 Task: Open Card Card0000000070 in Board Board0000000018 in Workspace WS0000000006 in Trello. Add Member carxxstreet791@gmail.com to Card Card0000000070 in Board Board0000000018 in Workspace WS0000000006 in Trello. Add Blue Label titled Label0000000070 to Card Card0000000070 in Board Board0000000018 in Workspace WS0000000006 in Trello. Add Checklist CL0000000070 to Card Card0000000070 in Board Board0000000018 in Workspace WS0000000006 in Trello. Add Dates with Start Date as Sep 01 2023 and Due Date as Sep 30 2023 to Card Card0000000070 in Board Board0000000018 in Workspace WS0000000006 in Trello
Action: Mouse moved to (395, 446)
Screenshot: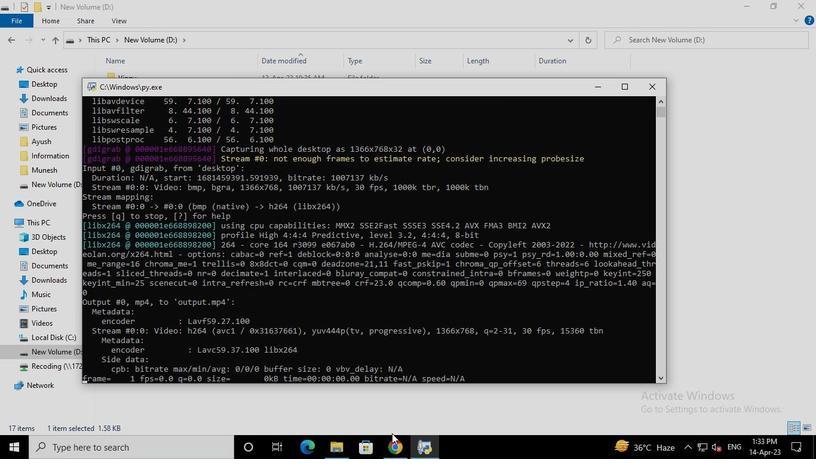 
Action: Mouse pressed left at (395, 446)
Screenshot: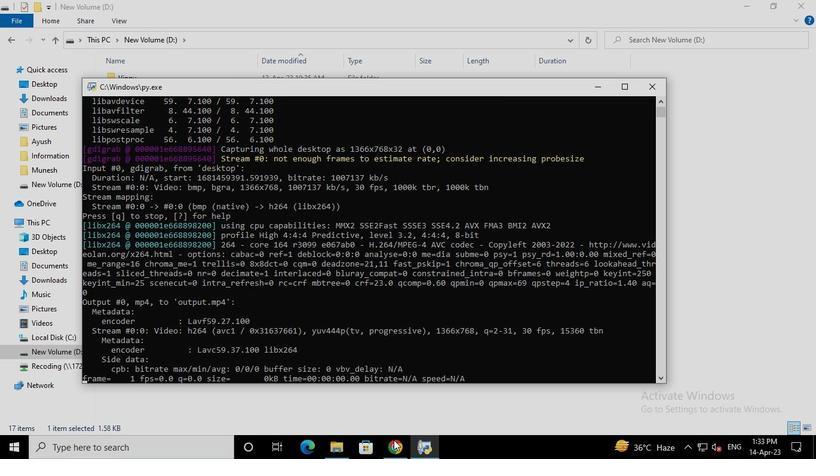 
Action: Mouse moved to (396, 321)
Screenshot: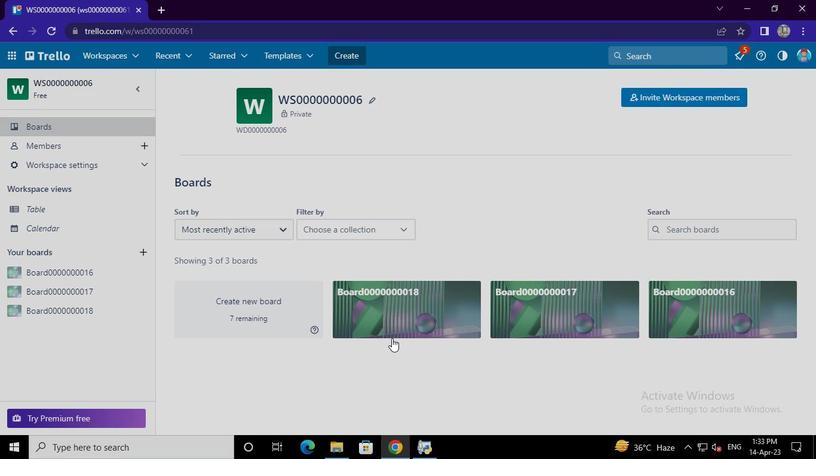 
Action: Mouse pressed left at (396, 321)
Screenshot: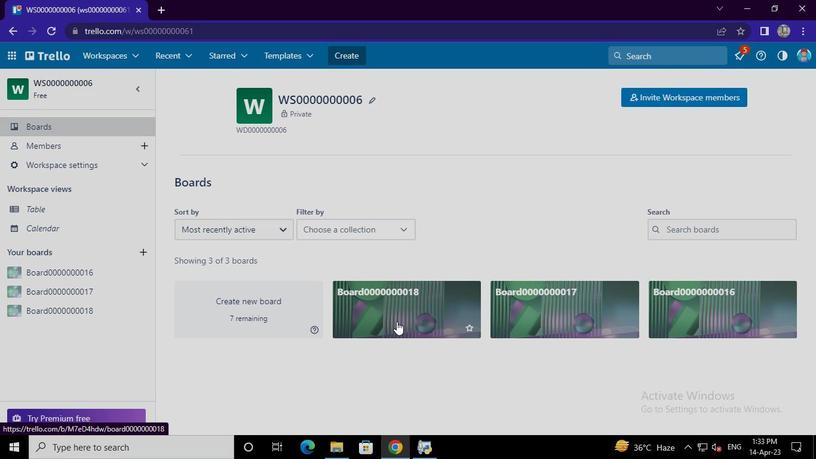 
Action: Mouse moved to (308, 266)
Screenshot: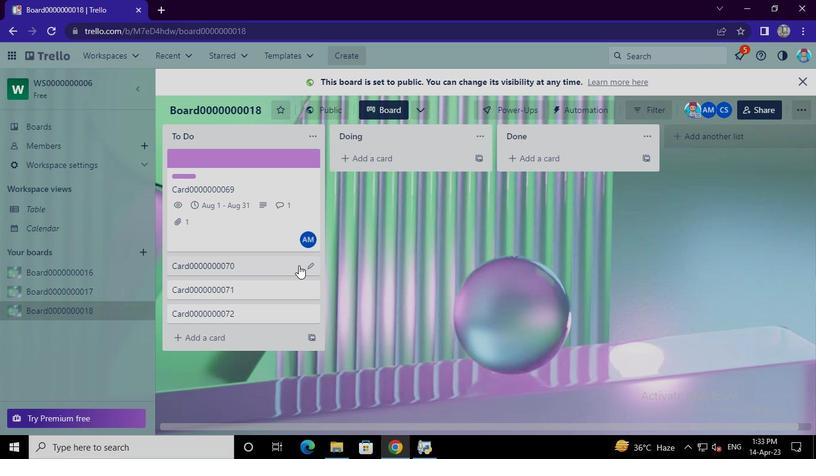 
Action: Mouse pressed left at (308, 266)
Screenshot: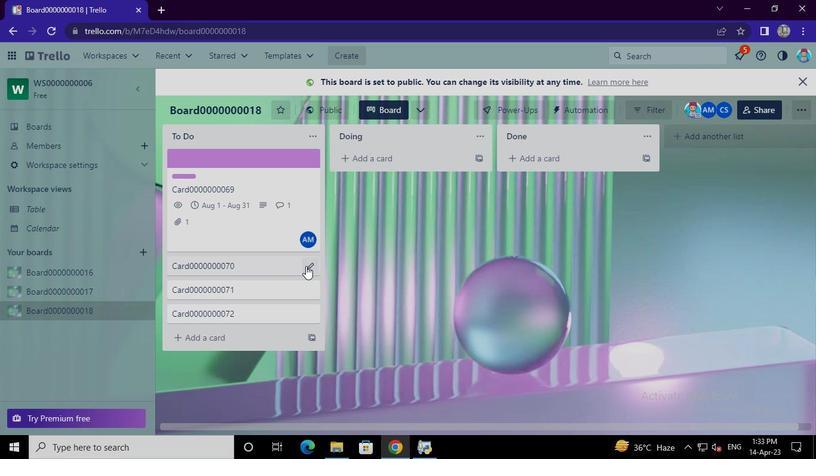 
Action: Mouse moved to (339, 265)
Screenshot: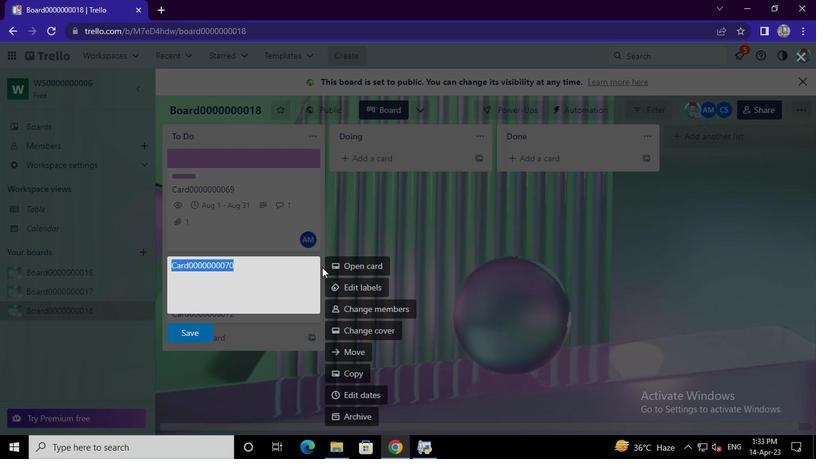 
Action: Mouse pressed left at (339, 265)
Screenshot: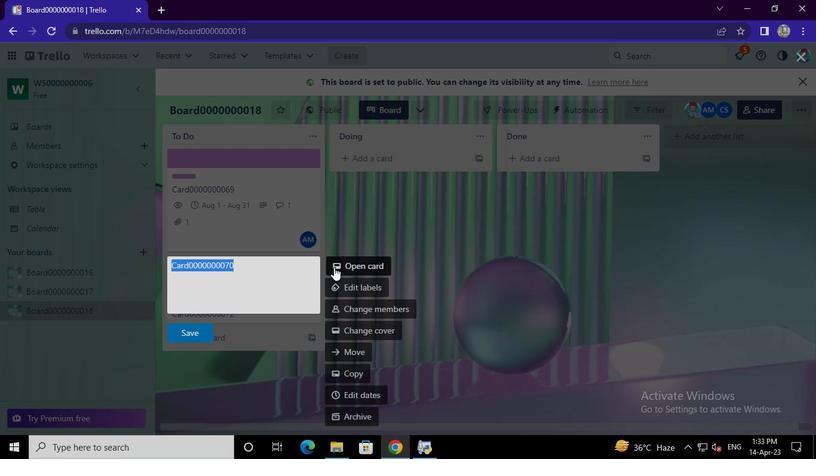 
Action: Mouse moved to (535, 200)
Screenshot: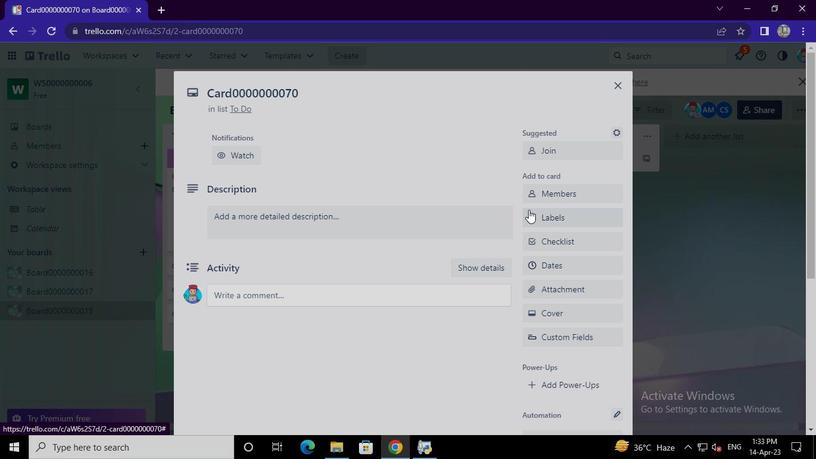 
Action: Mouse pressed left at (535, 200)
Screenshot: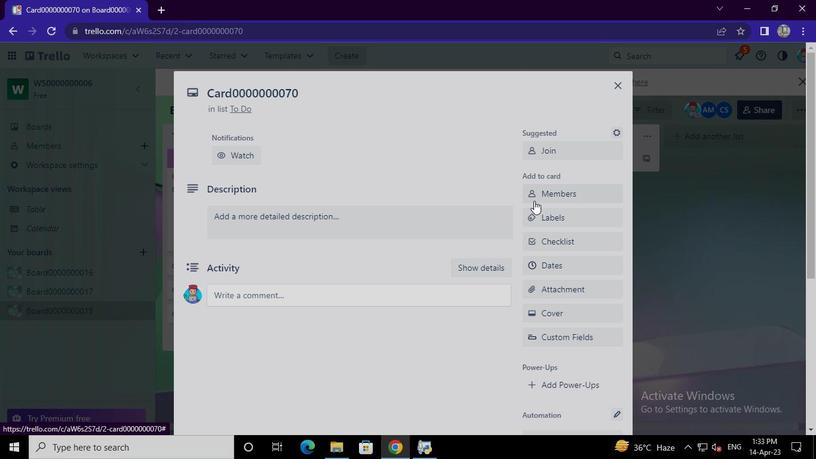 
Action: Mouse moved to (553, 249)
Screenshot: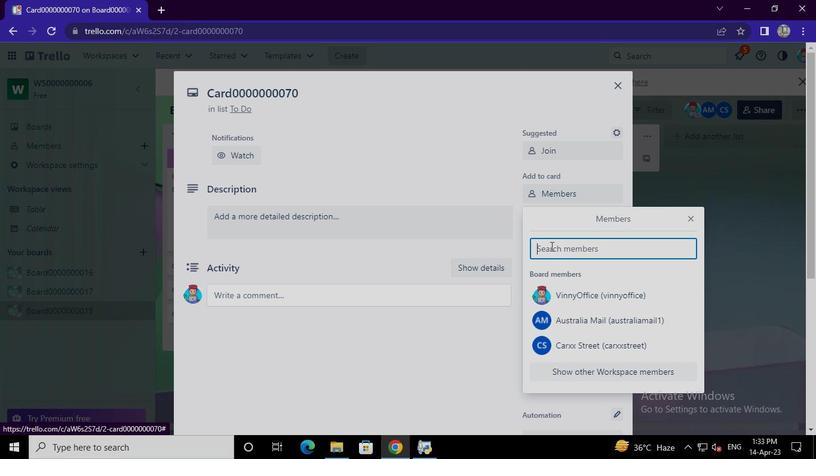 
Action: Mouse pressed left at (553, 249)
Screenshot: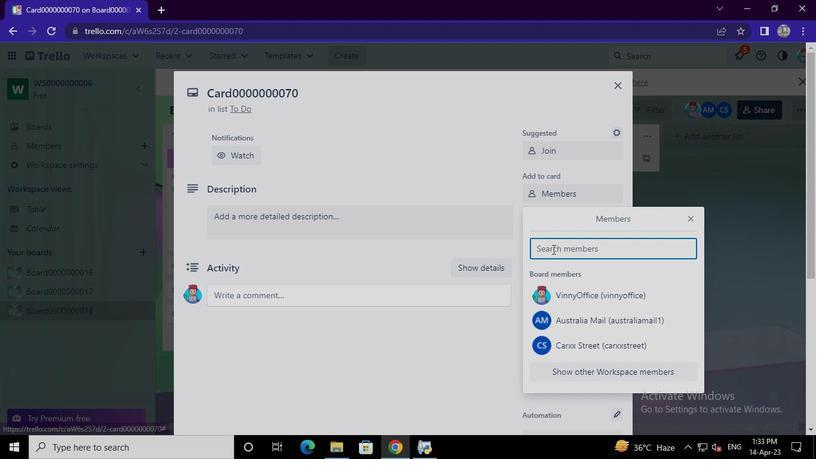 
Action: Keyboard Key.shift
Screenshot: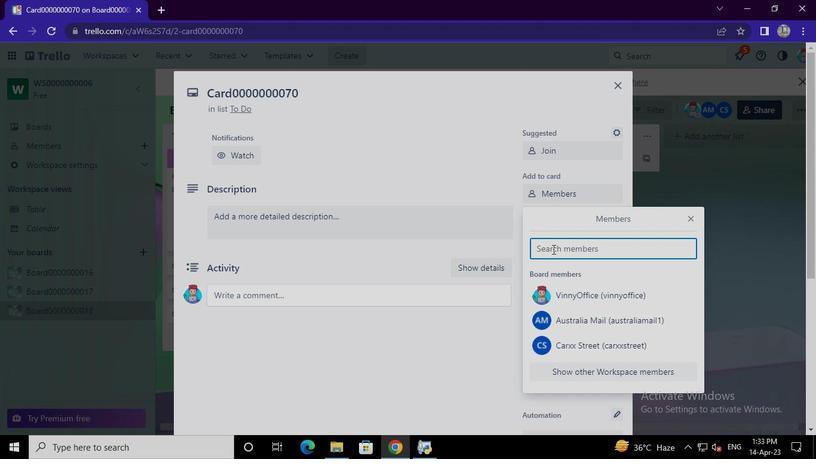 
Action: Keyboard Key.shift
Screenshot: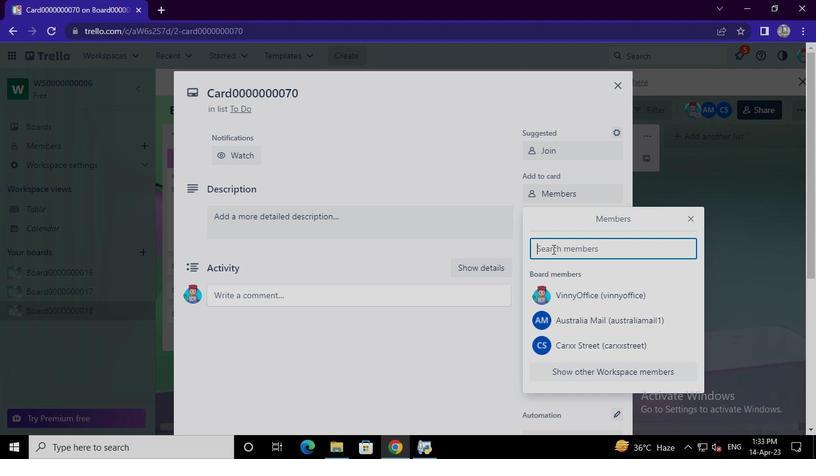 
Action: Keyboard Key.shift
Screenshot: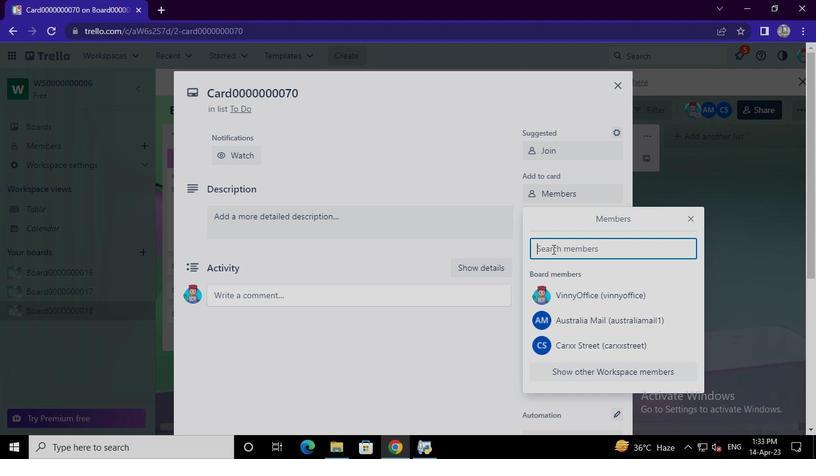 
Action: Keyboard c
Screenshot: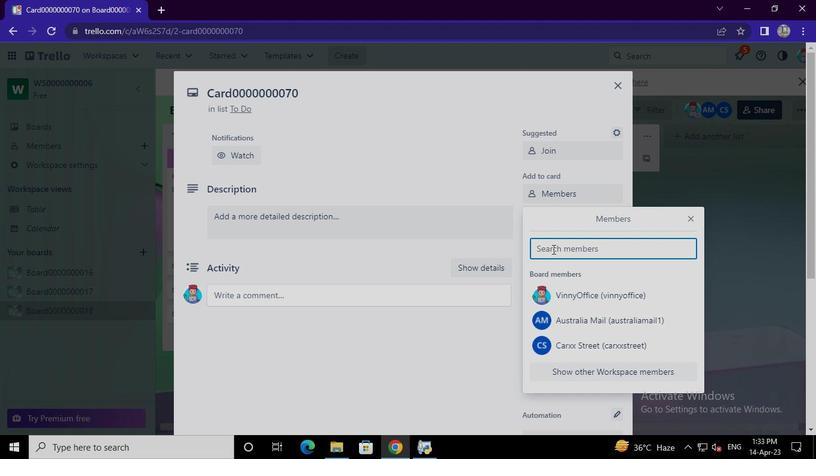 
Action: Keyboard a
Screenshot: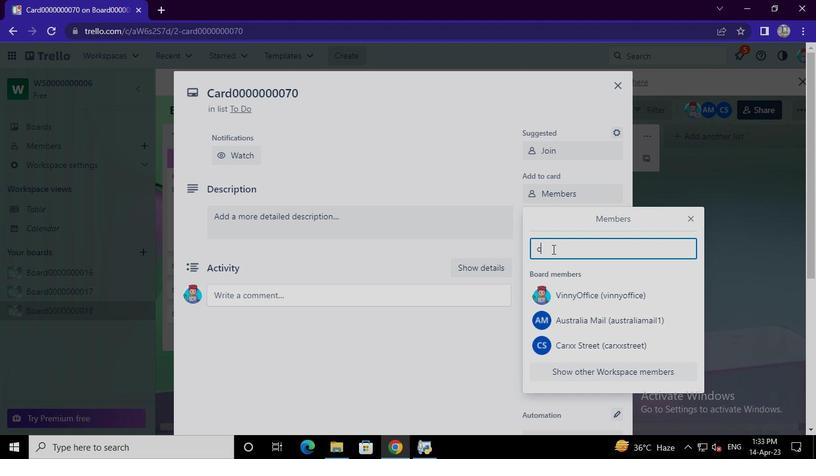 
Action: Keyboard r
Screenshot: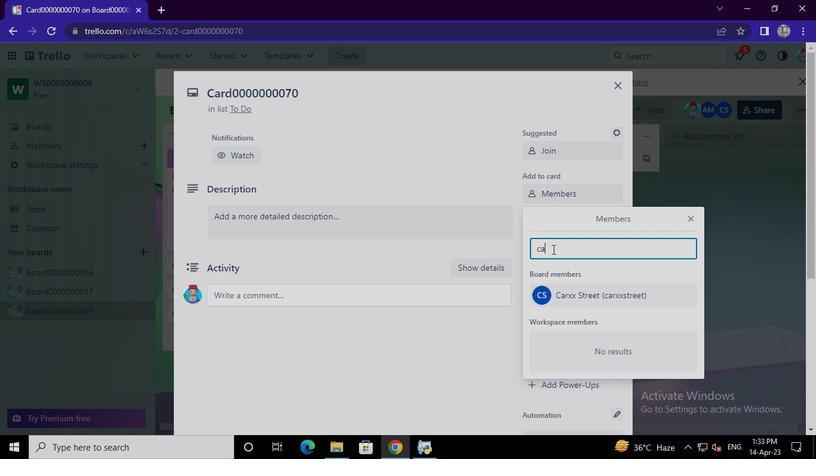 
Action: Keyboard x
Screenshot: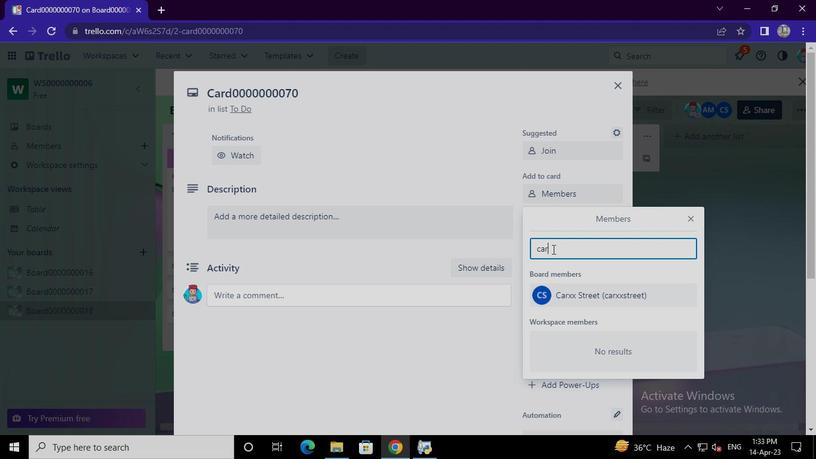 
Action: Keyboard x
Screenshot: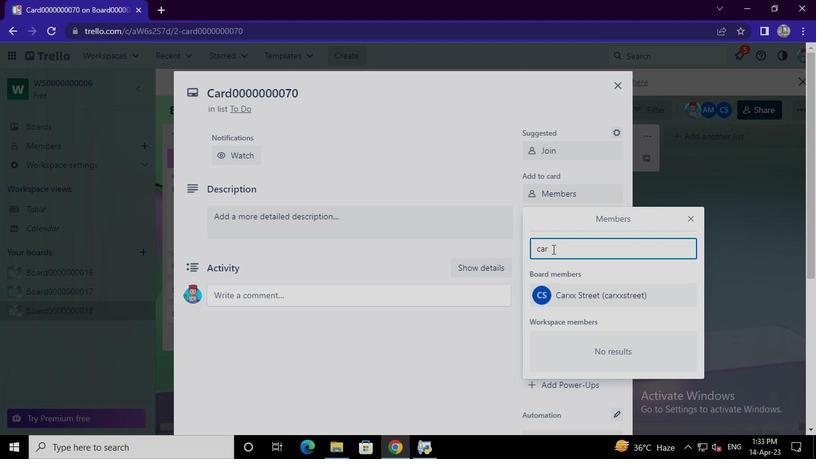 
Action: Keyboard s
Screenshot: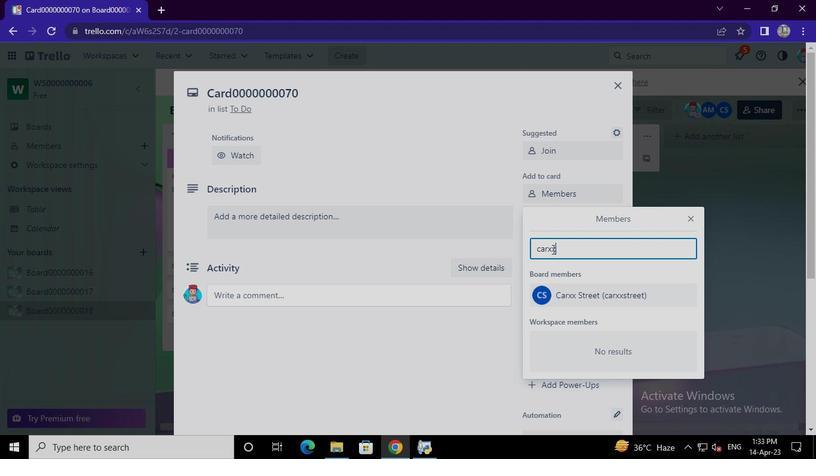 
Action: Keyboard t
Screenshot: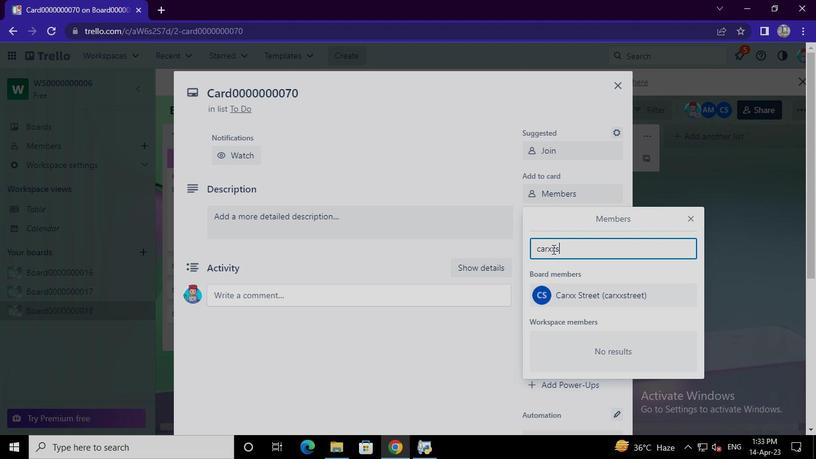 
Action: Keyboard r
Screenshot: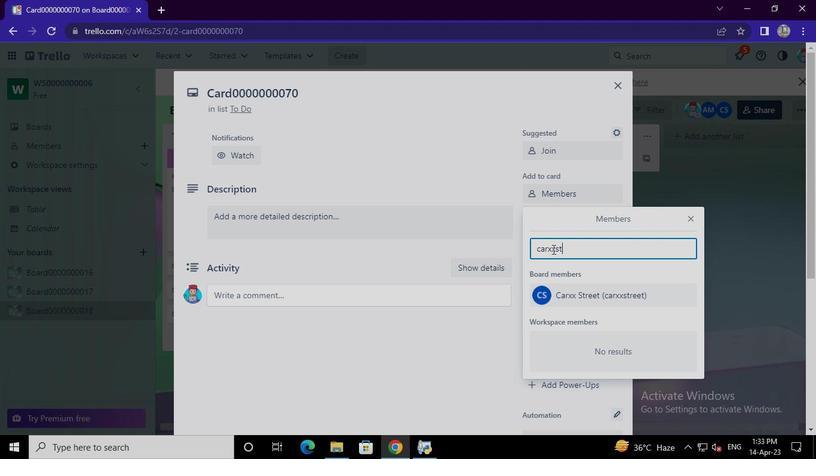 
Action: Keyboard e
Screenshot: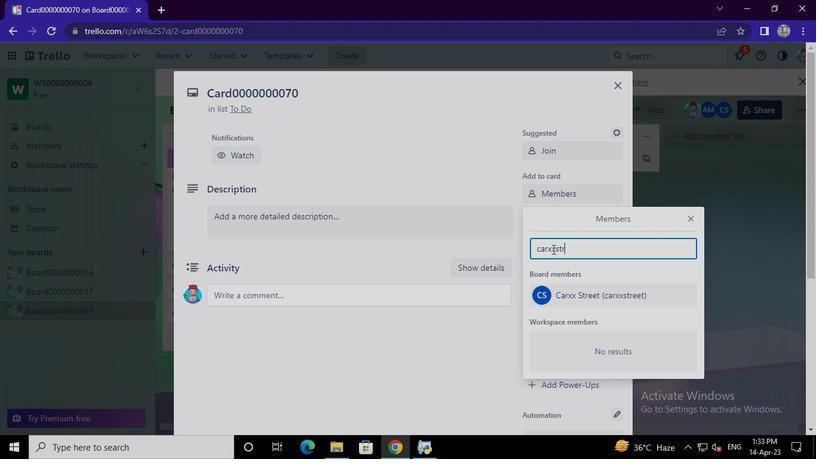 
Action: Keyboard e
Screenshot: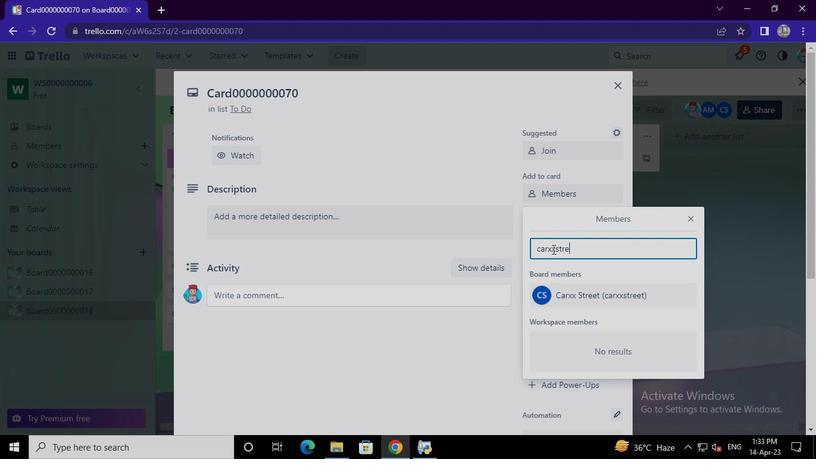 
Action: Keyboard t
Screenshot: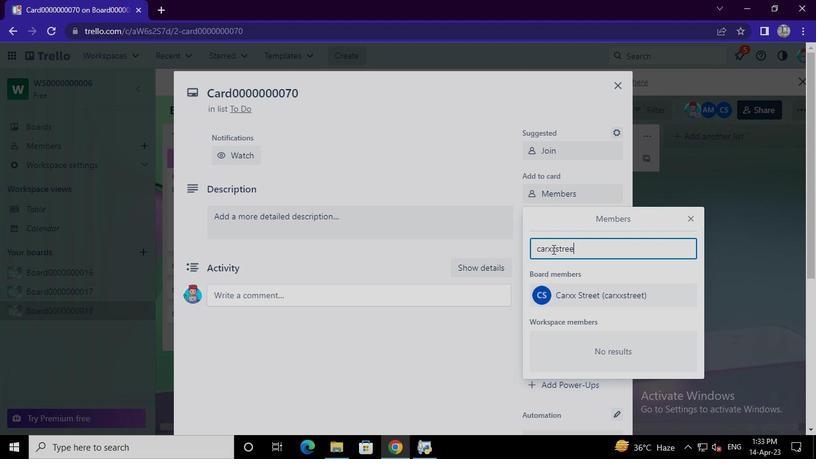 
Action: Keyboard <103>
Screenshot: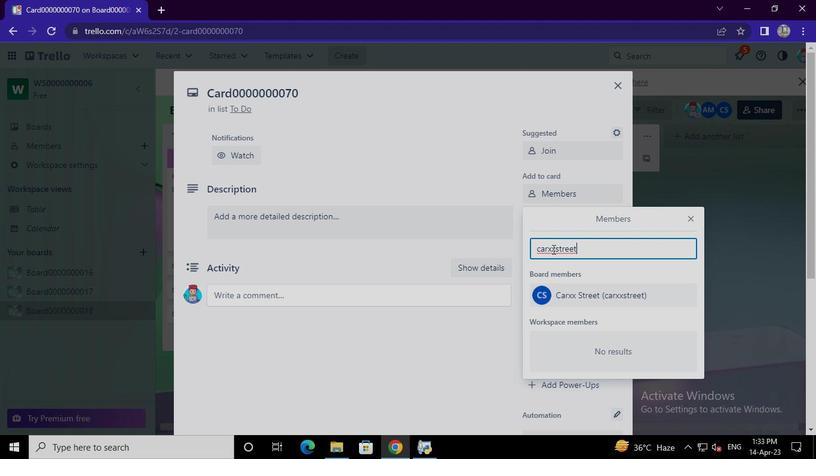 
Action: Keyboard <105>
Screenshot: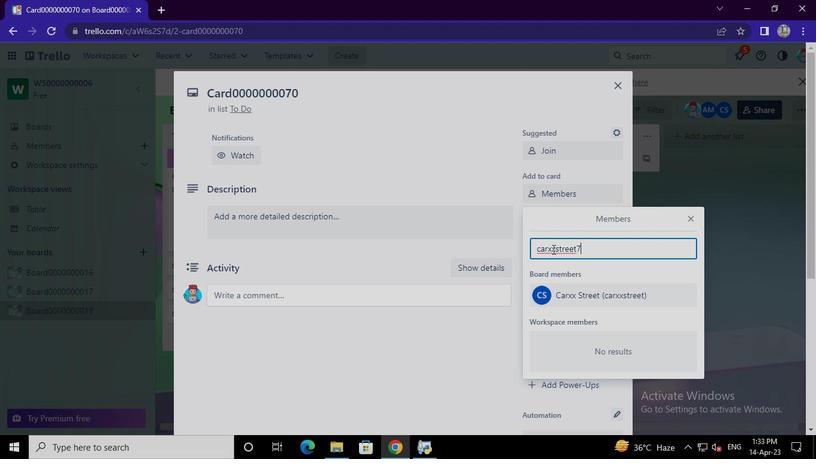 
Action: Keyboard <97>
Screenshot: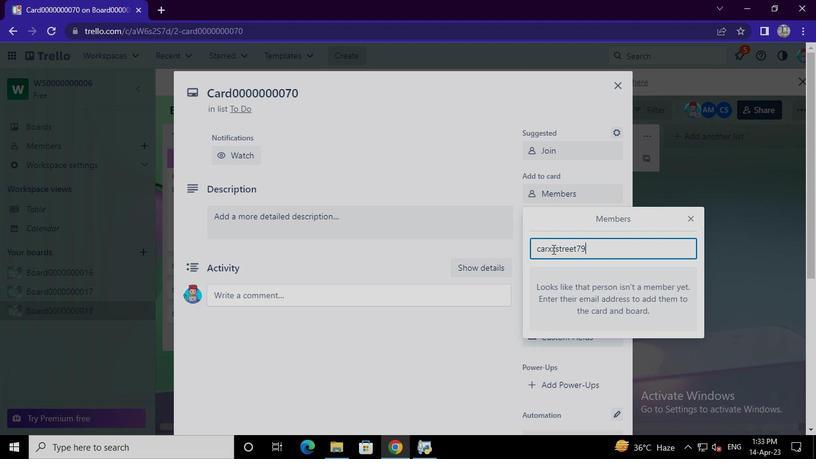 
Action: Keyboard Key.shift
Screenshot: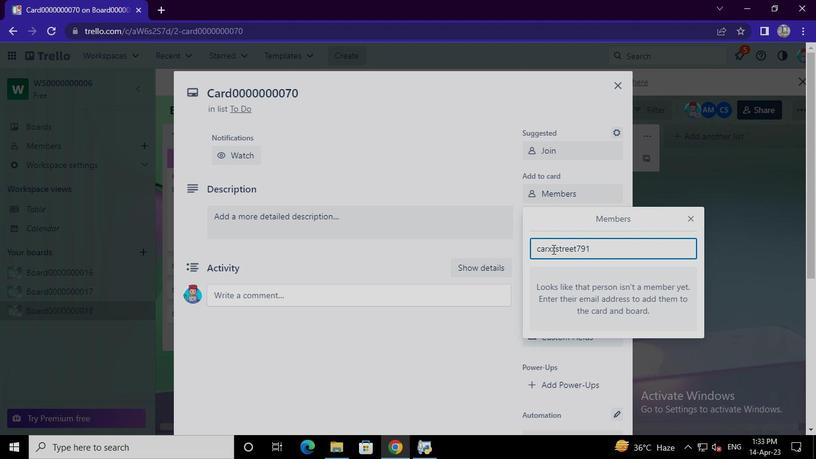
Action: Keyboard @
Screenshot: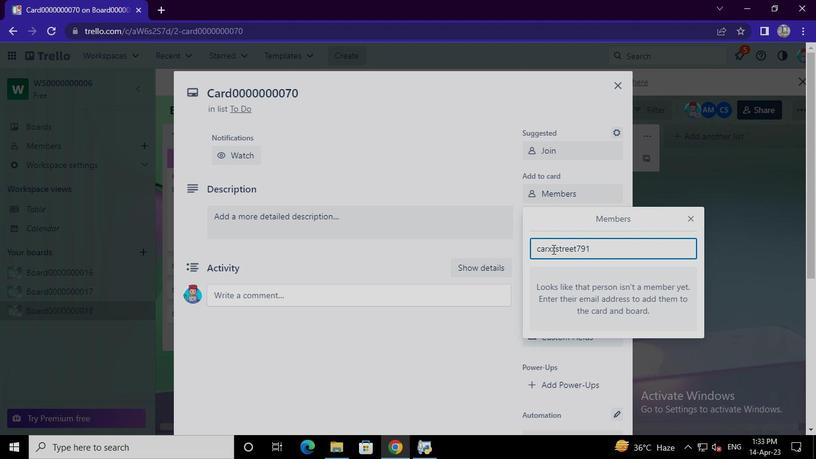 
Action: Keyboard g
Screenshot: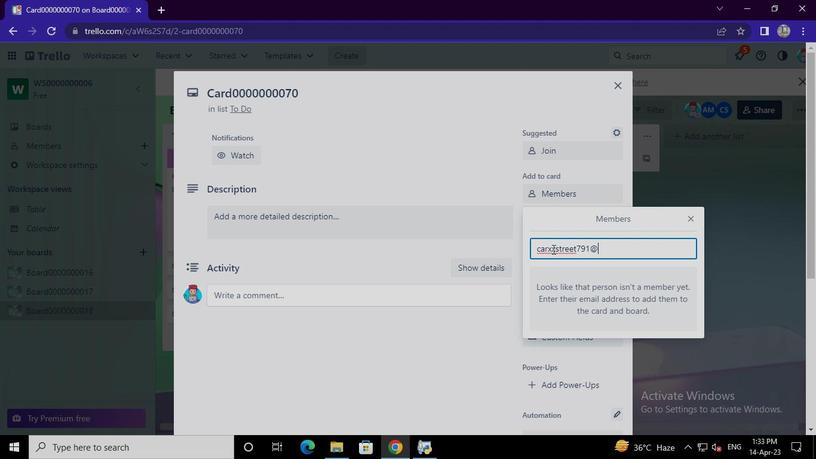 
Action: Keyboard m
Screenshot: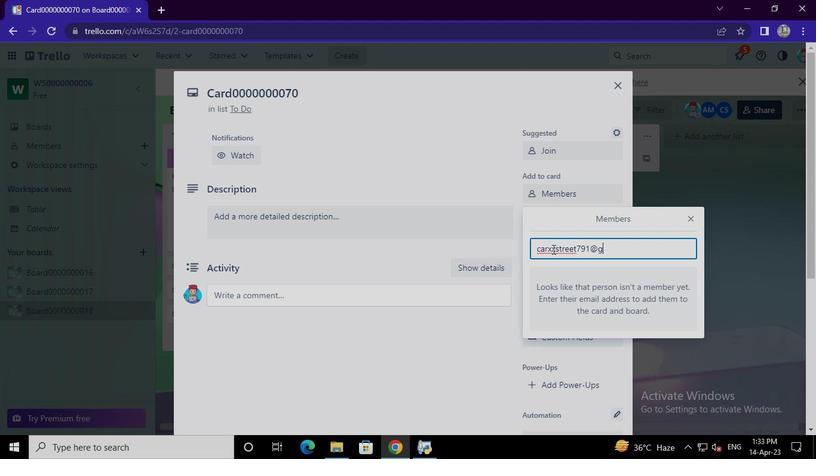 
Action: Keyboard a
Screenshot: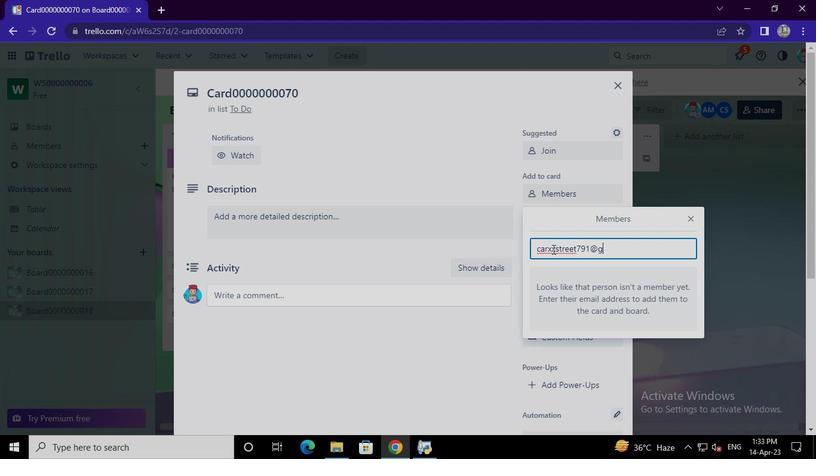 
Action: Keyboard i
Screenshot: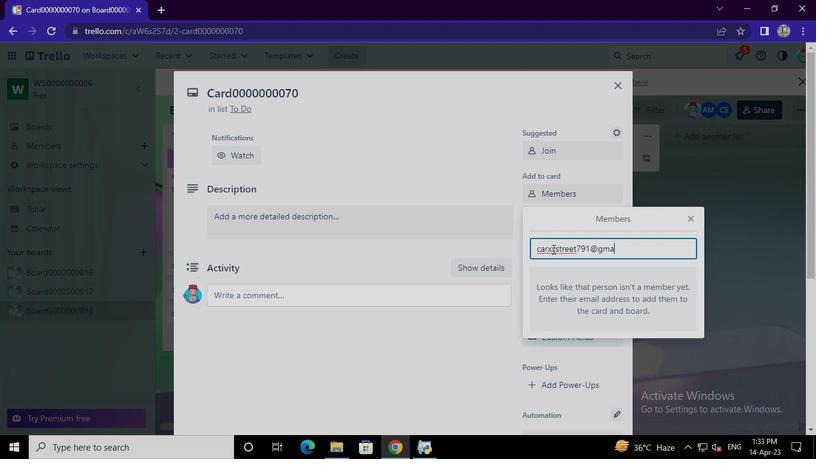 
Action: Keyboard l
Screenshot: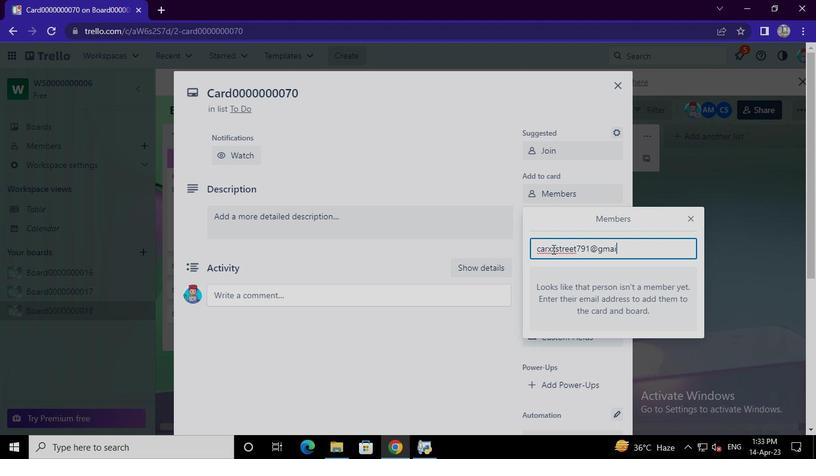 
Action: Keyboard .
Screenshot: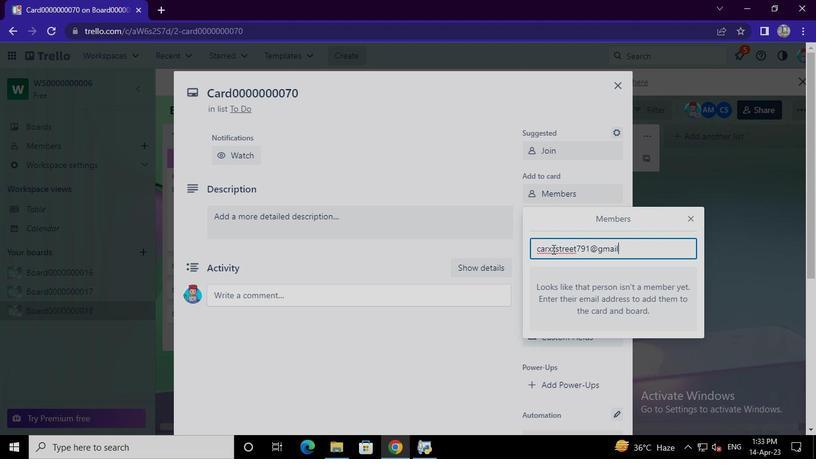 
Action: Keyboard c
Screenshot: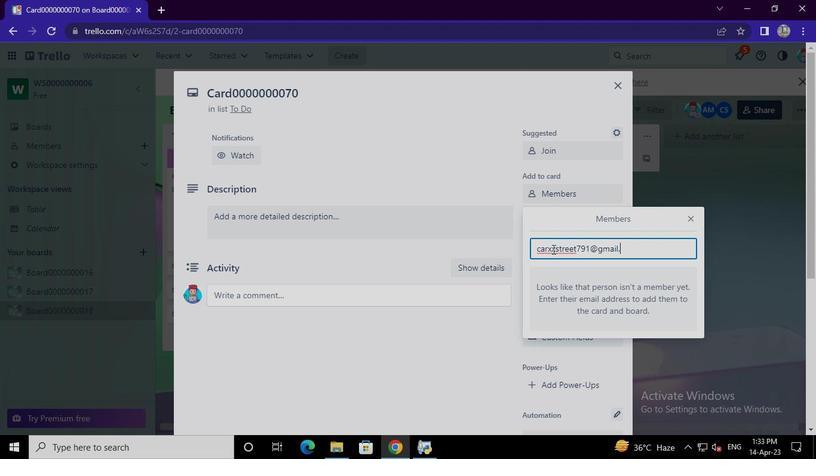 
Action: Keyboard o
Screenshot: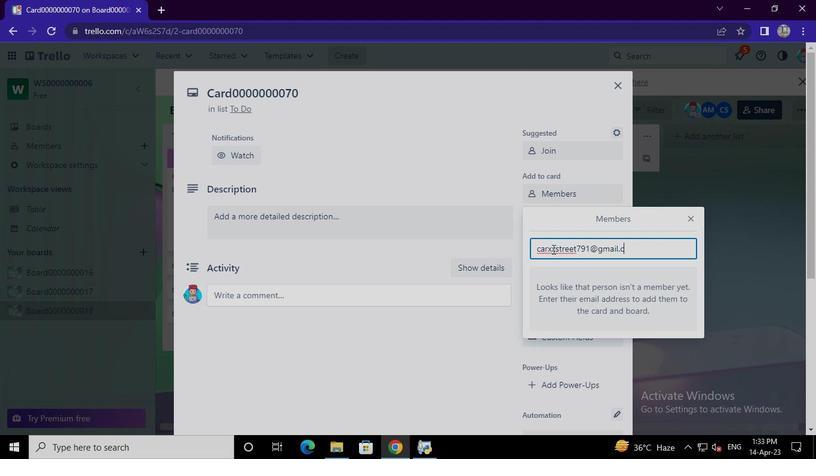 
Action: Keyboard m
Screenshot: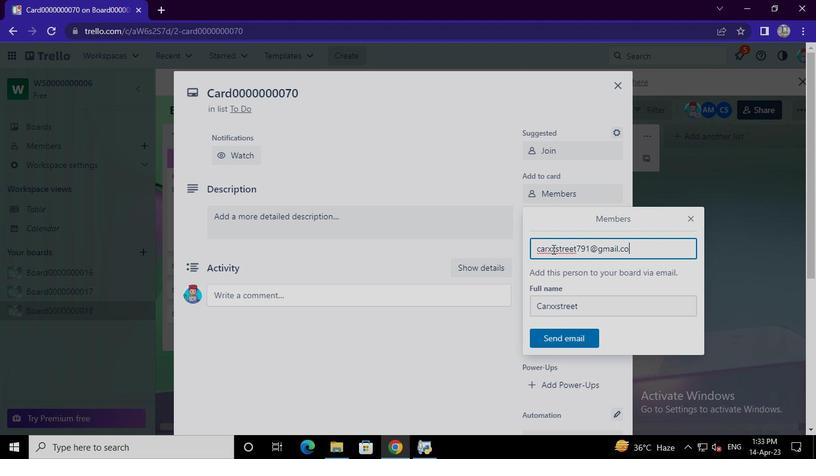 
Action: Mouse moved to (575, 331)
Screenshot: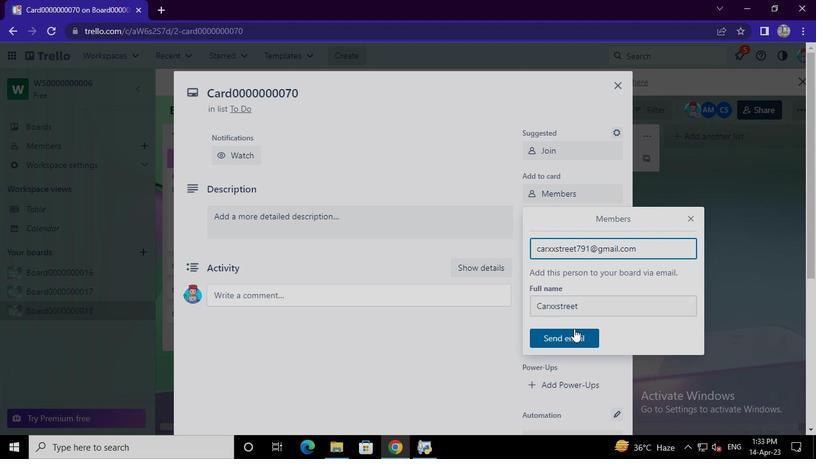 
Action: Mouse pressed left at (575, 331)
Screenshot: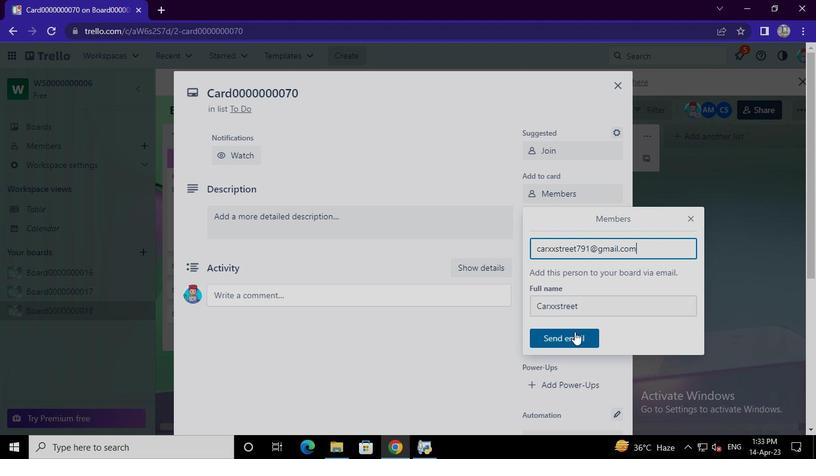 
Action: Mouse moved to (555, 218)
Screenshot: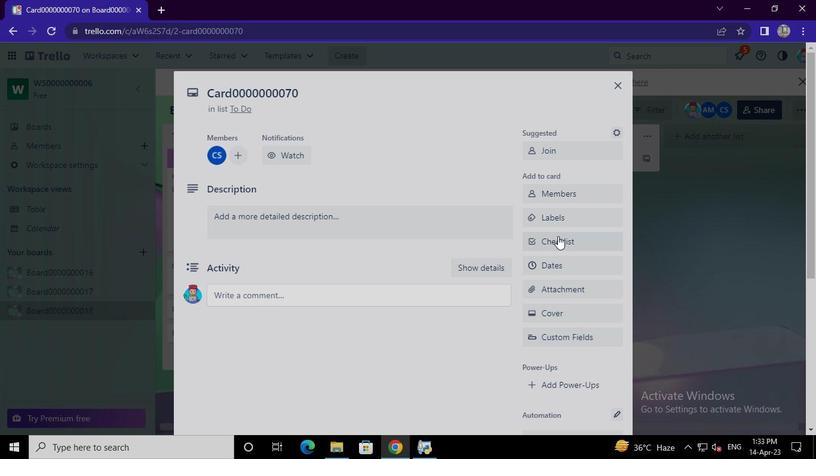 
Action: Mouse pressed left at (555, 218)
Screenshot: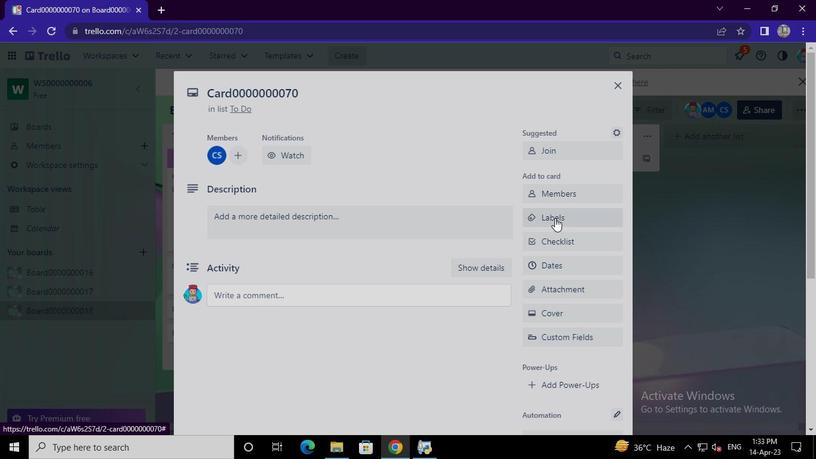
Action: Mouse moved to (567, 113)
Screenshot: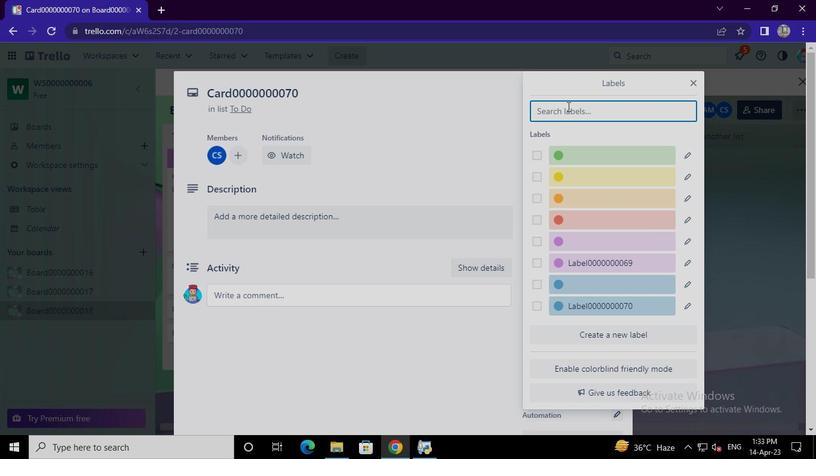 
Action: Mouse pressed left at (567, 113)
Screenshot: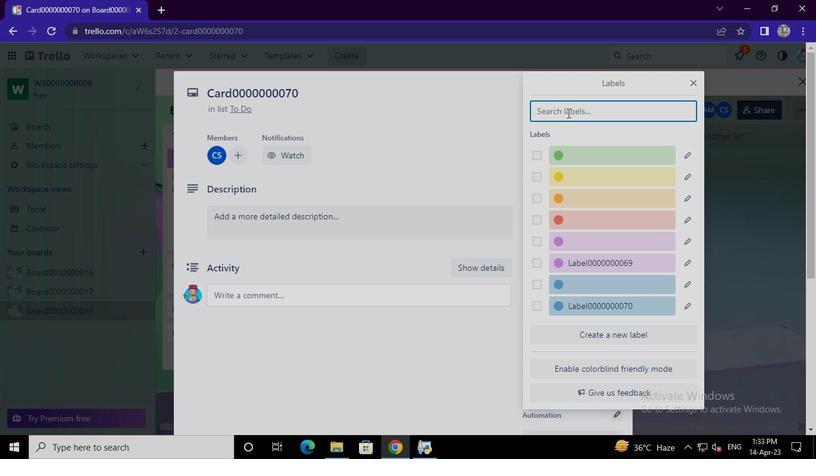 
Action: Mouse moved to (567, 113)
Screenshot: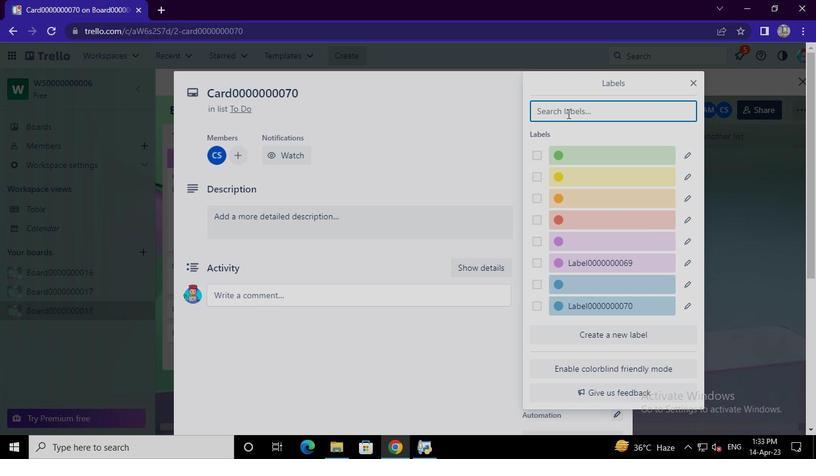 
Action: Keyboard Key.shift
Screenshot: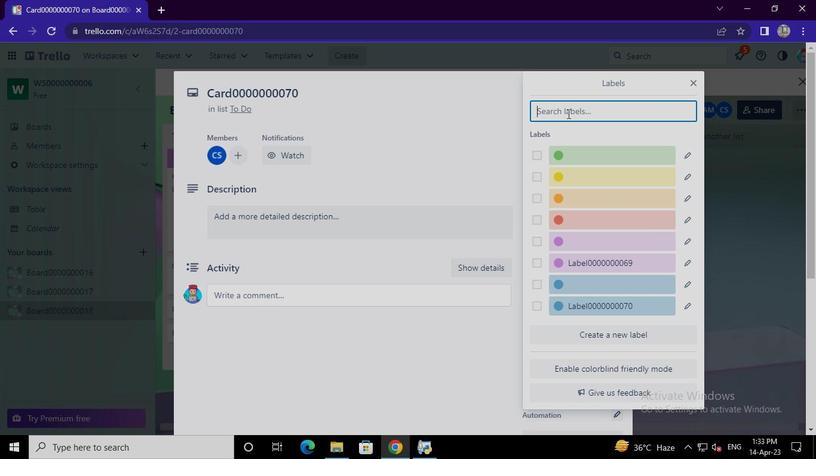 
Action: Keyboard L
Screenshot: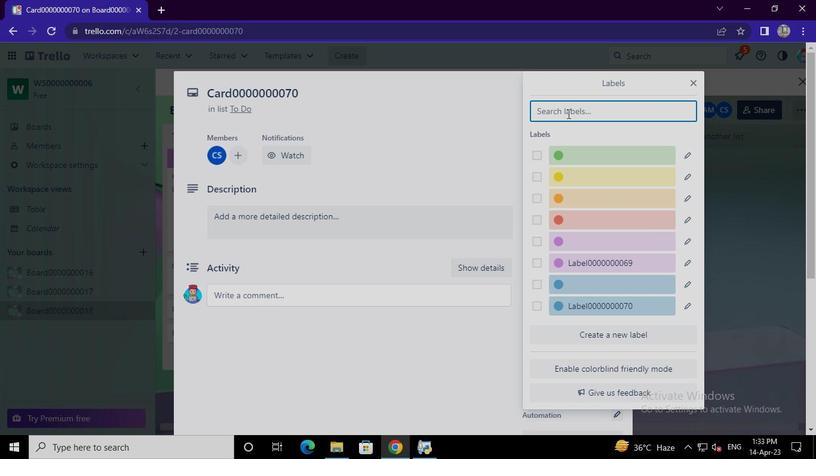 
Action: Keyboard a
Screenshot: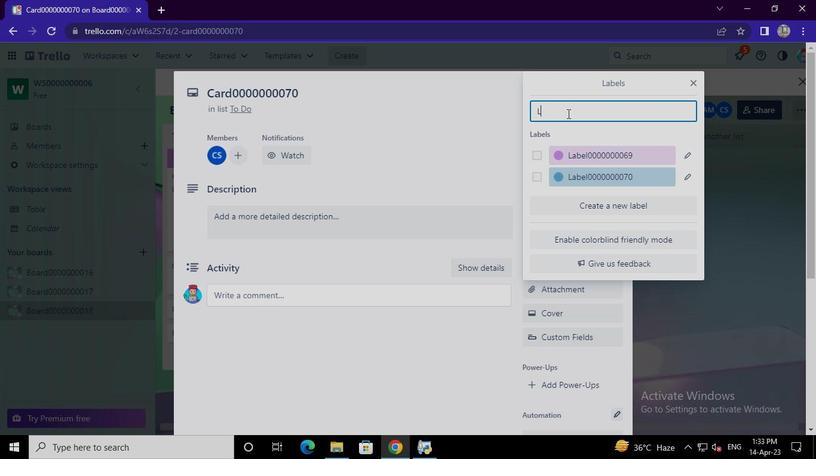 
Action: Keyboard b
Screenshot: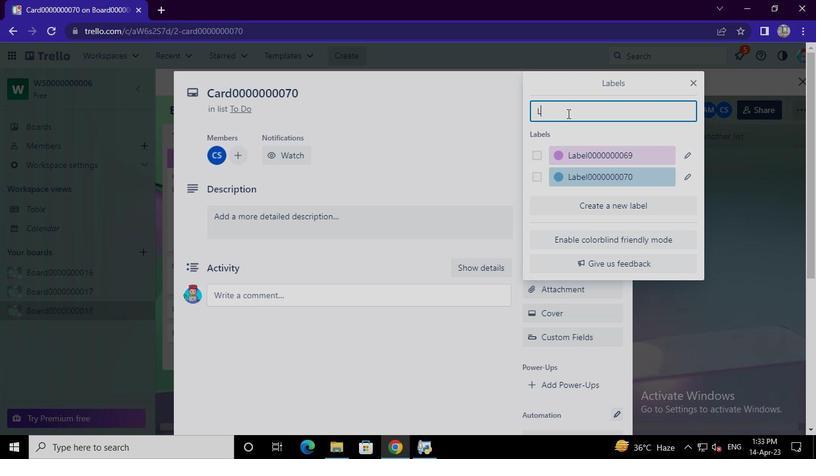 
Action: Keyboard e
Screenshot: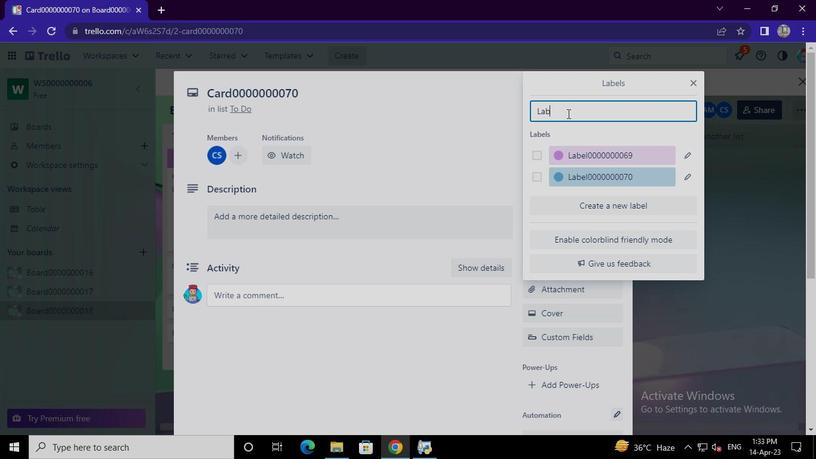 
Action: Keyboard l
Screenshot: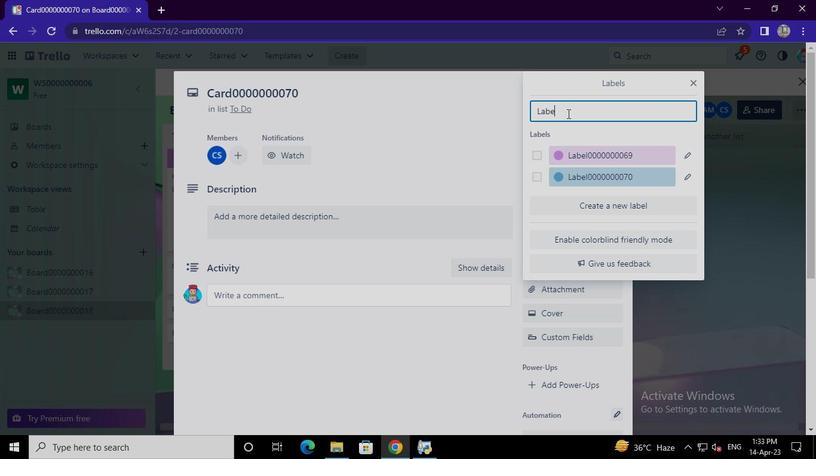 
Action: Keyboard <96>
Screenshot: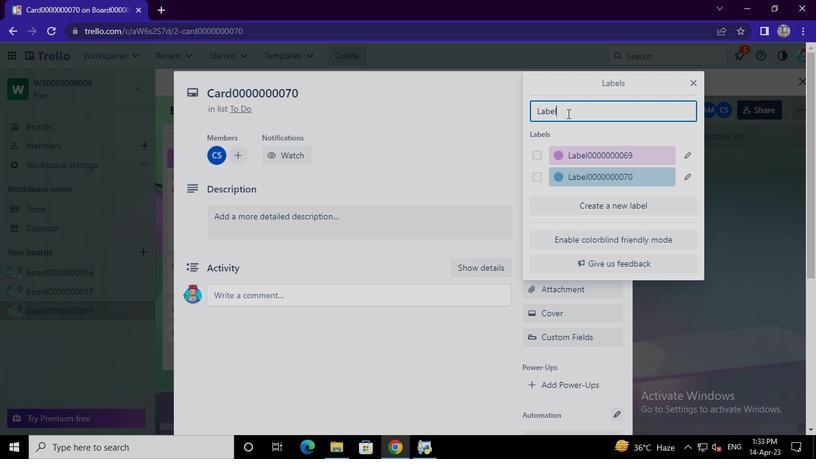 
Action: Keyboard <96>
Screenshot: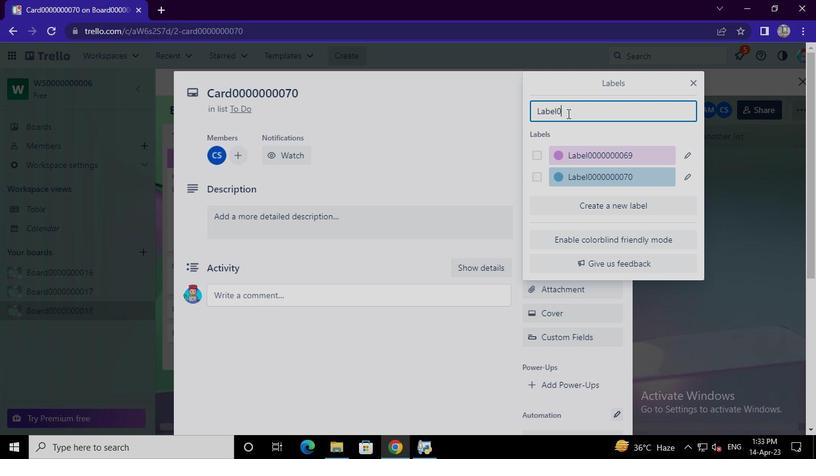 
Action: Keyboard <96>
Screenshot: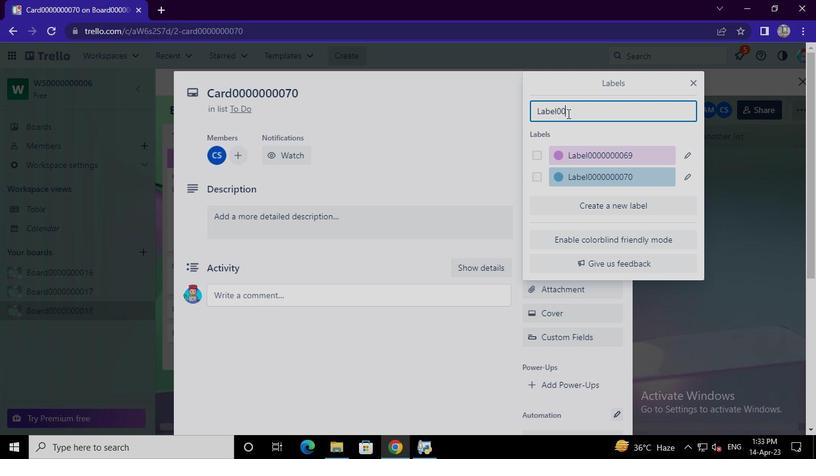 
Action: Keyboard <96>
Screenshot: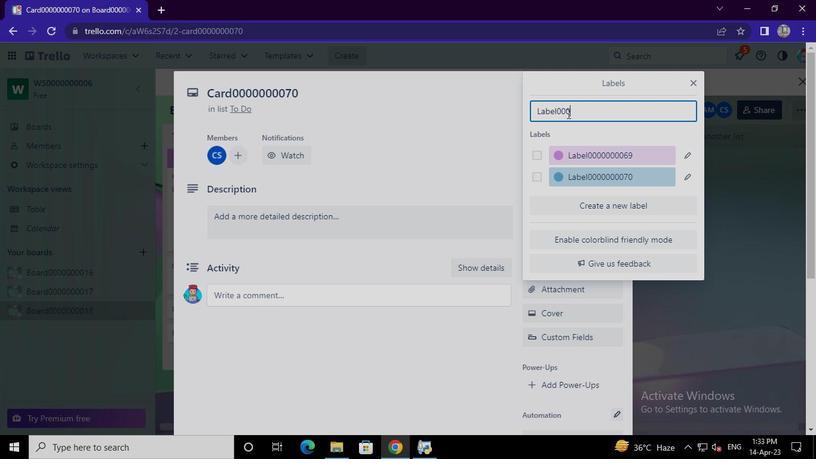 
Action: Keyboard <96>
Screenshot: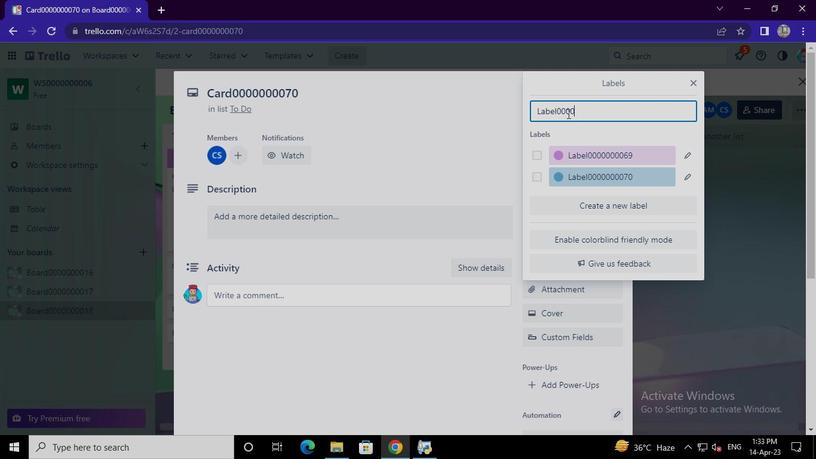 
Action: Keyboard <96>
Screenshot: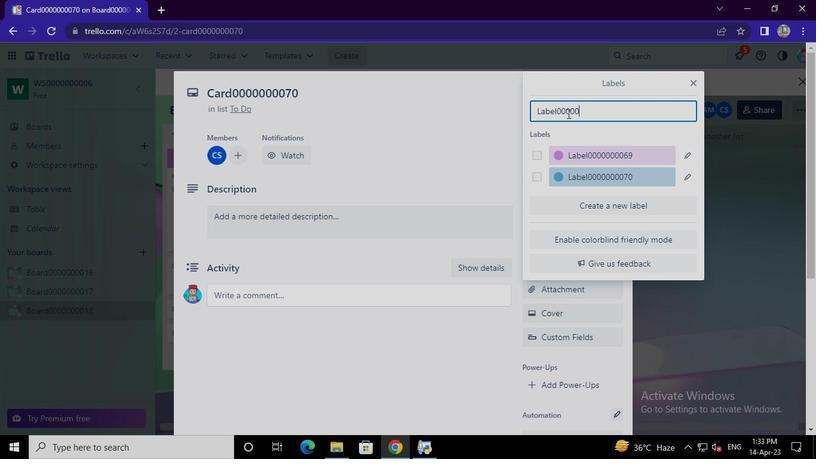 
Action: Keyboard <96>
Screenshot: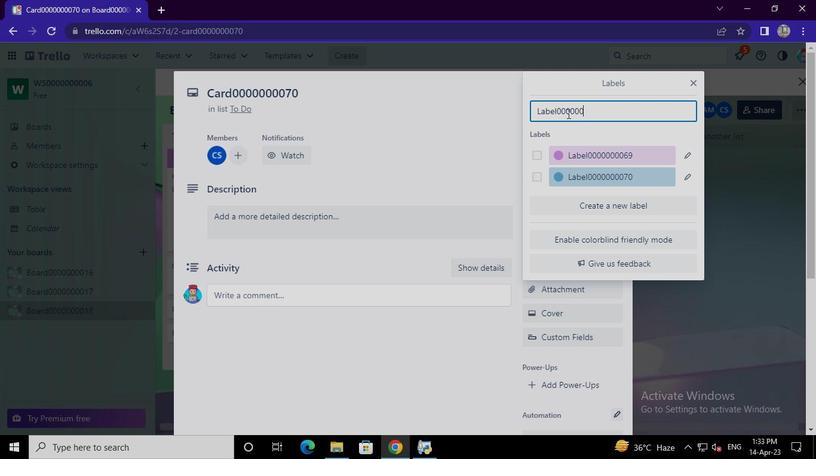 
Action: Keyboard <96>
Screenshot: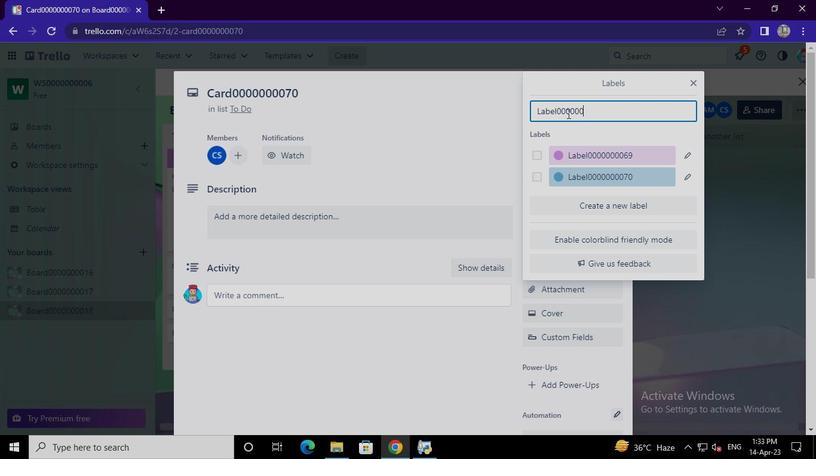 
Action: Keyboard <103>
Screenshot: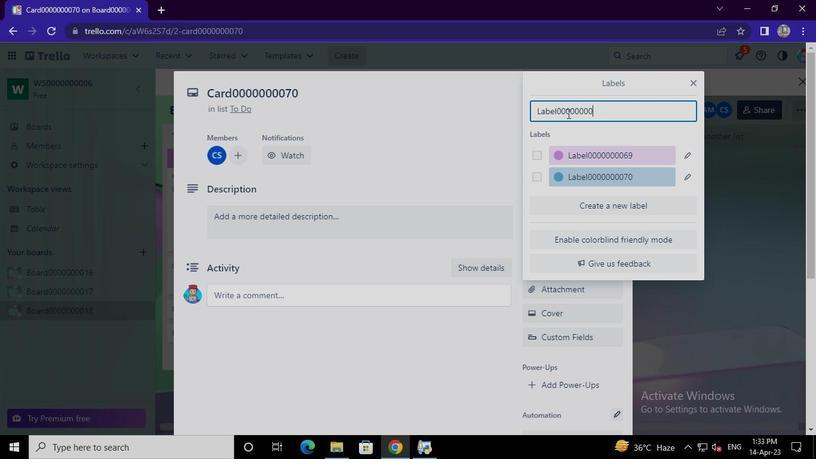 
Action: Keyboard <96>
Screenshot: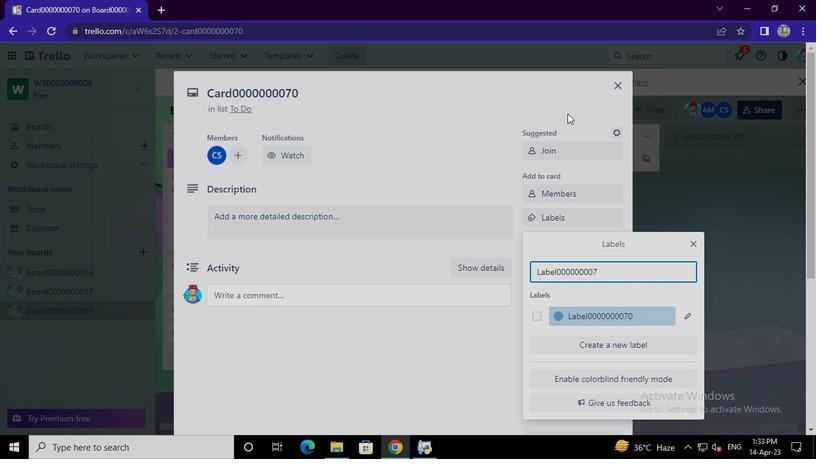 
Action: Mouse moved to (617, 338)
Screenshot: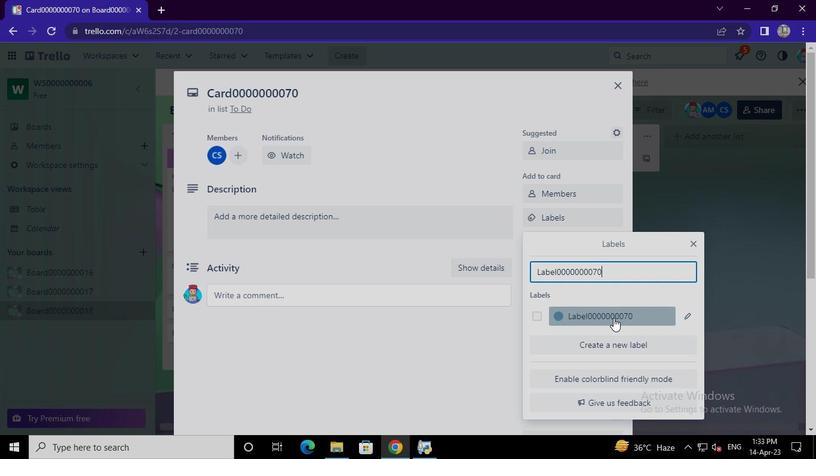 
Action: Mouse pressed left at (617, 338)
Screenshot: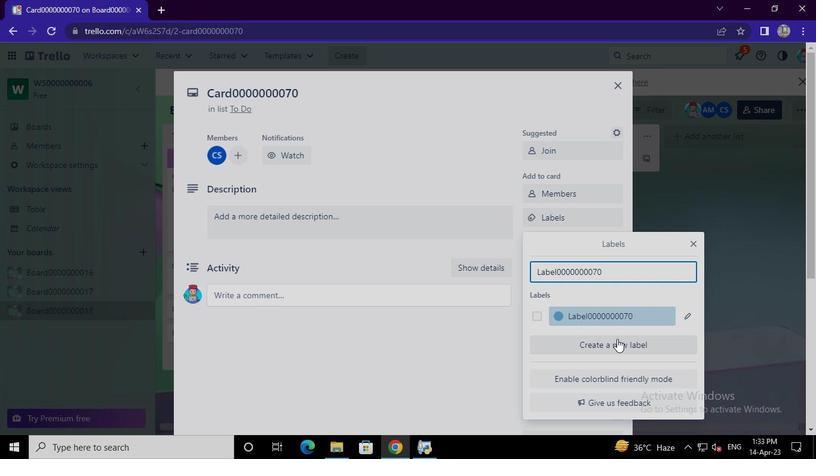 
Action: Mouse moved to (542, 319)
Screenshot: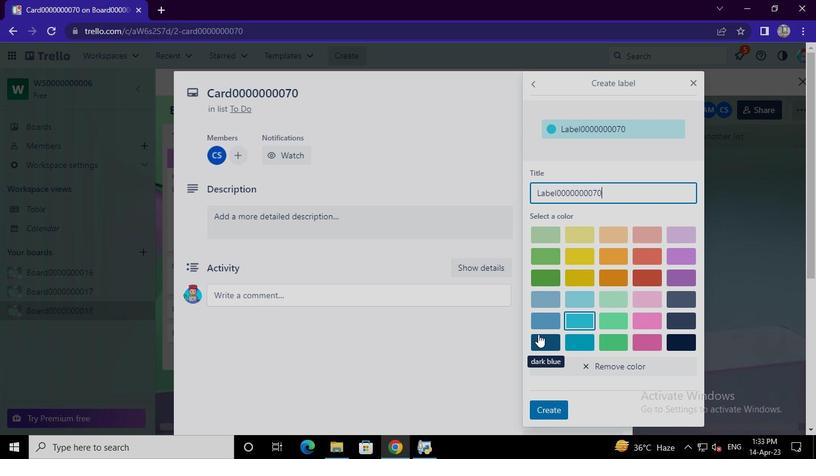 
Action: Mouse pressed left at (542, 319)
Screenshot: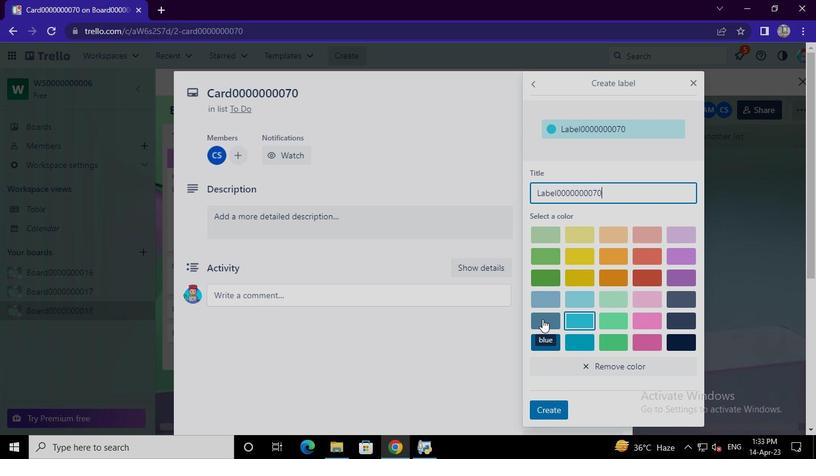 
Action: Mouse moved to (554, 407)
Screenshot: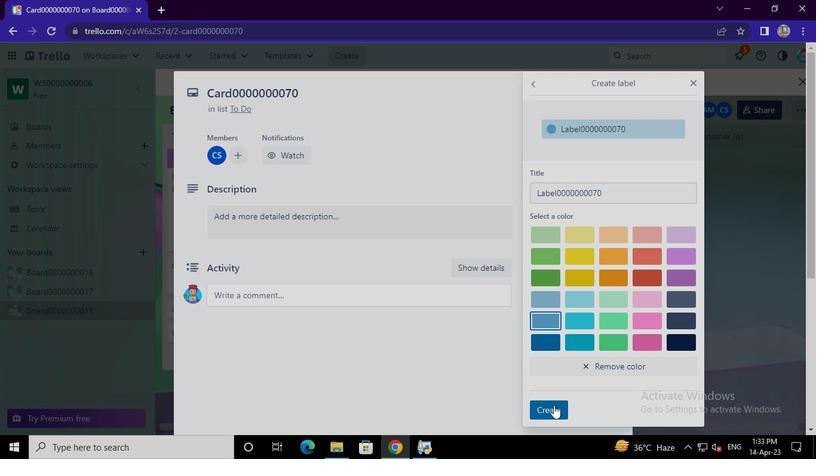 
Action: Mouse pressed left at (554, 407)
Screenshot: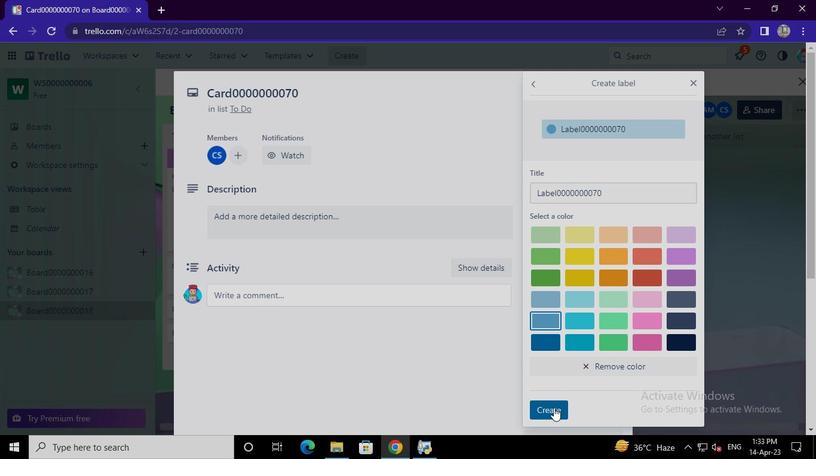 
Action: Mouse moved to (504, 166)
Screenshot: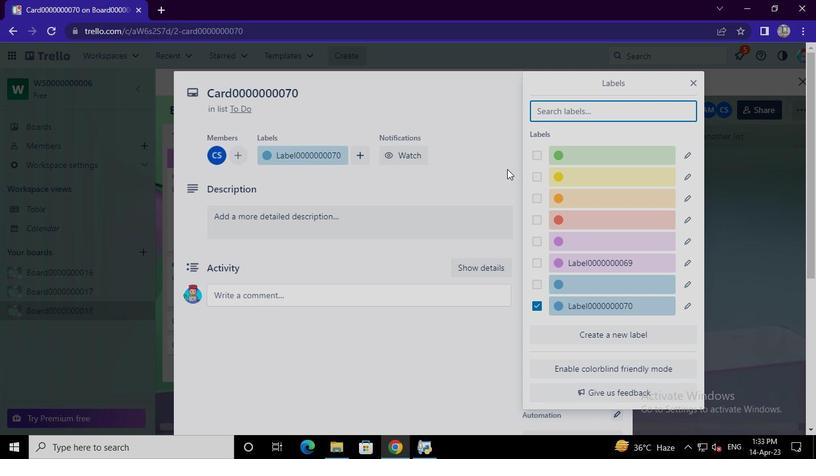 
Action: Mouse pressed left at (504, 166)
Screenshot: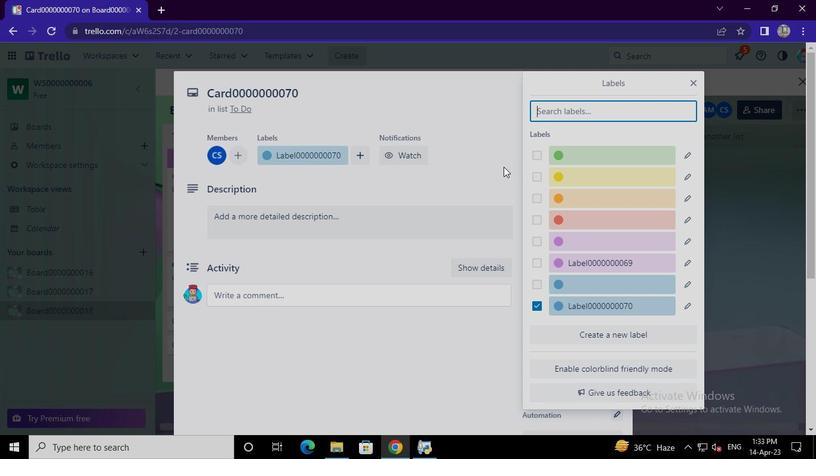 
Action: Mouse moved to (560, 239)
Screenshot: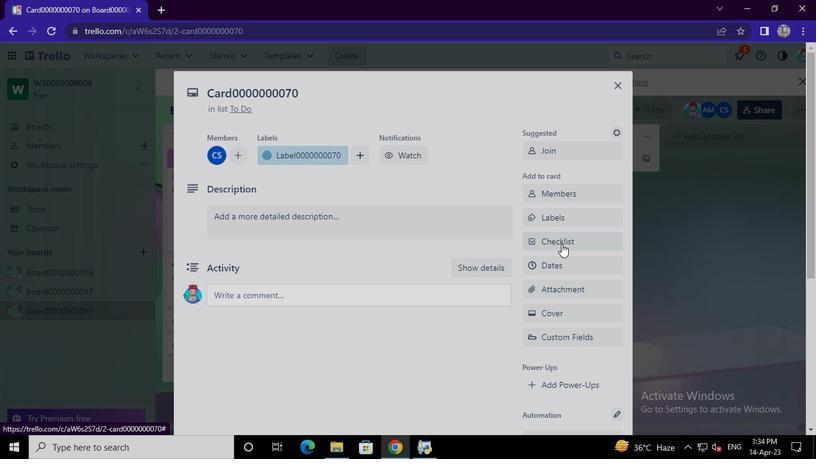 
Action: Mouse pressed left at (560, 239)
Screenshot: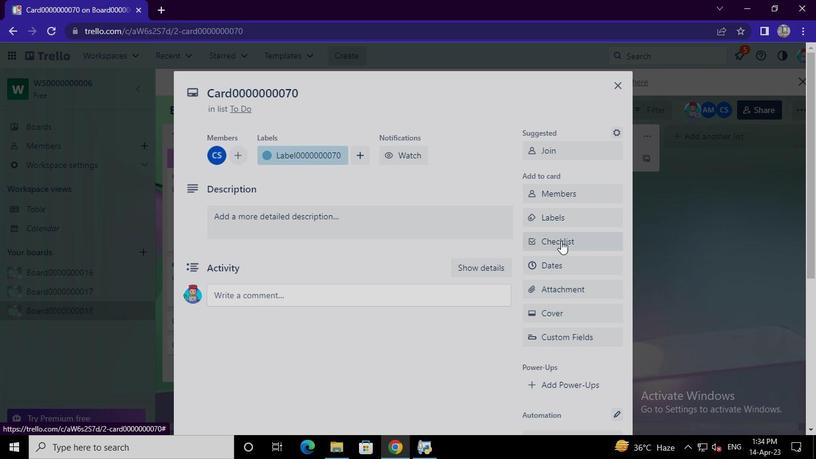 
Action: Mouse moved to (590, 301)
Screenshot: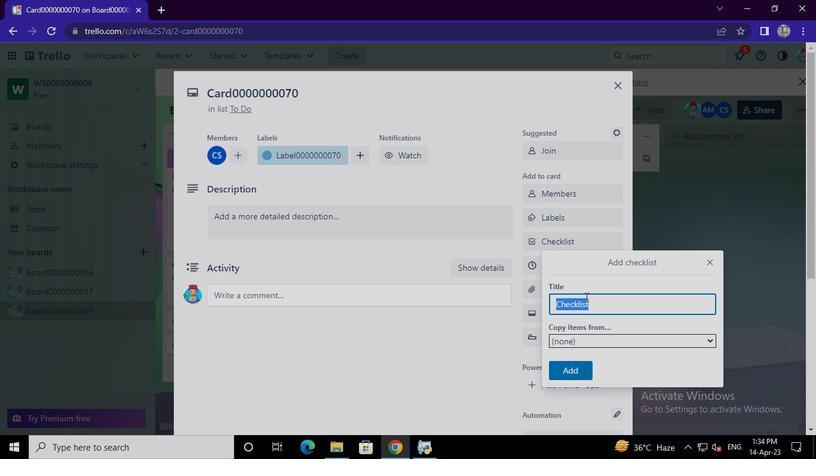
Action: Mouse pressed left at (590, 301)
Screenshot: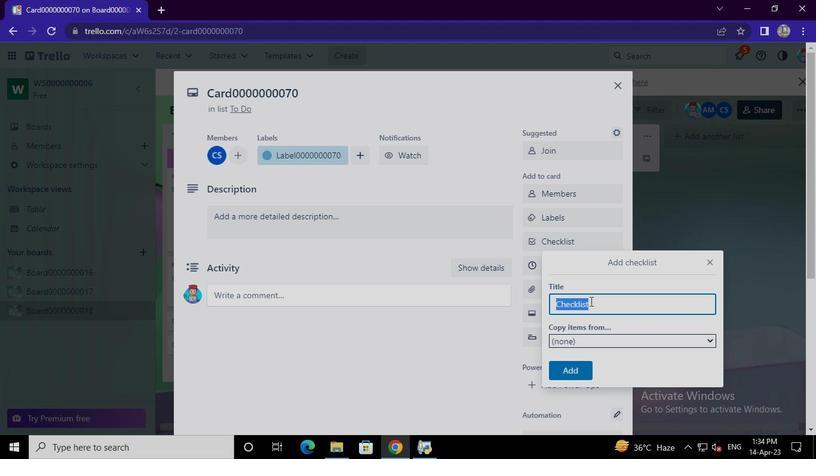 
Action: Mouse moved to (591, 301)
Screenshot: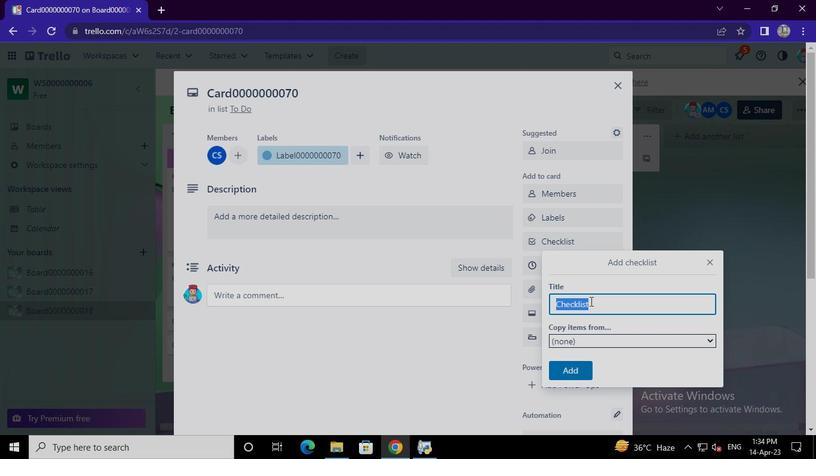 
Action: Keyboard Key.backspace
Screenshot: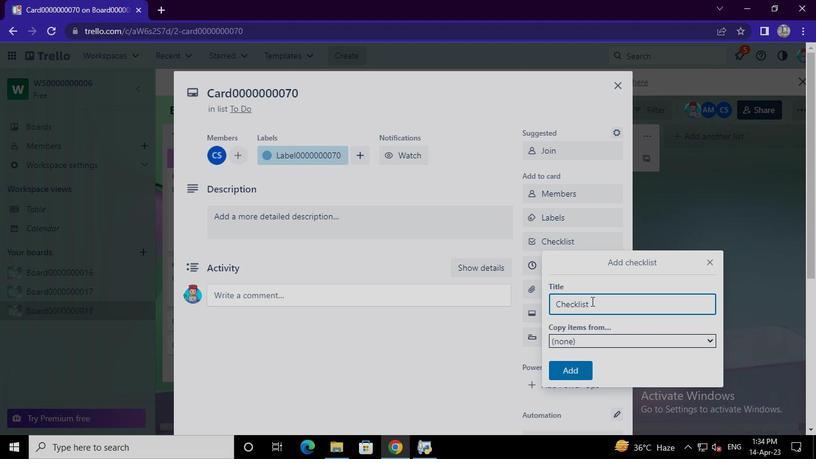 
Action: Keyboard Key.backspace
Screenshot: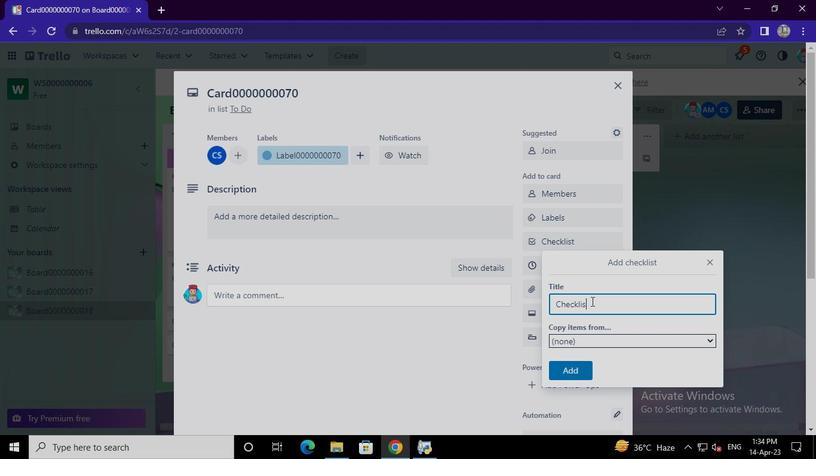 
Action: Keyboard Key.backspace
Screenshot: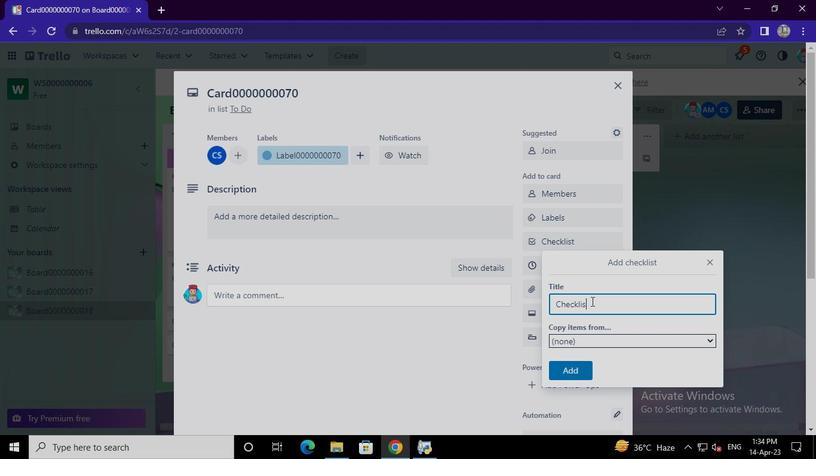 
Action: Keyboard Key.backspace
Screenshot: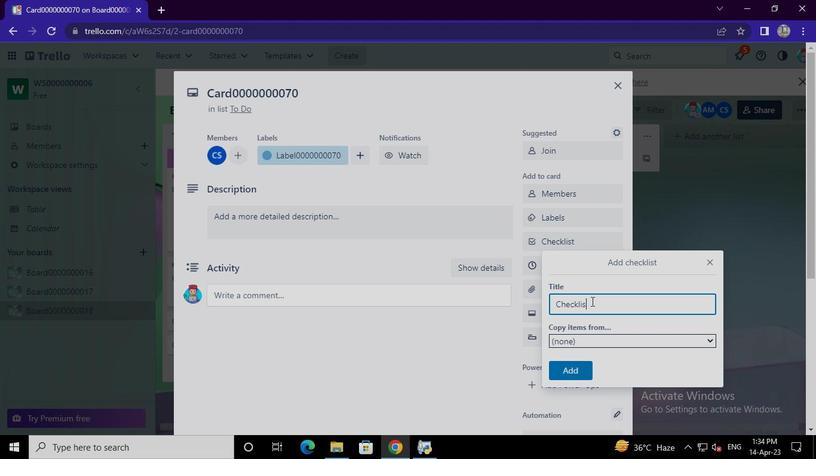 
Action: Keyboard Key.backspace
Screenshot: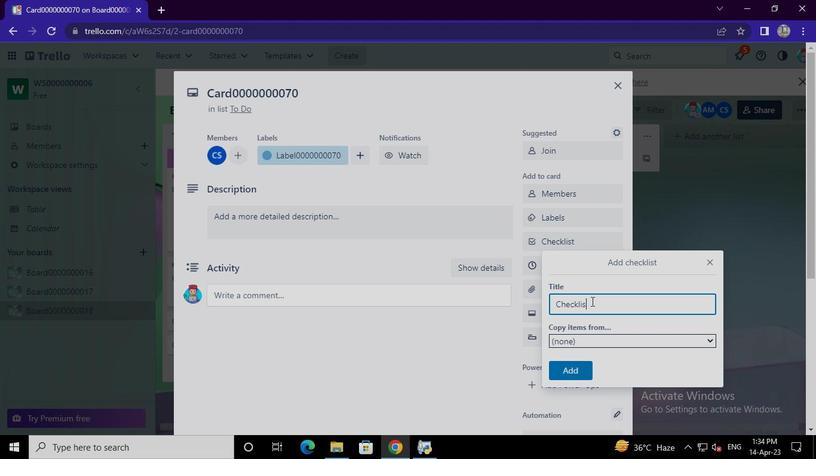 
Action: Keyboard Key.backspace
Screenshot: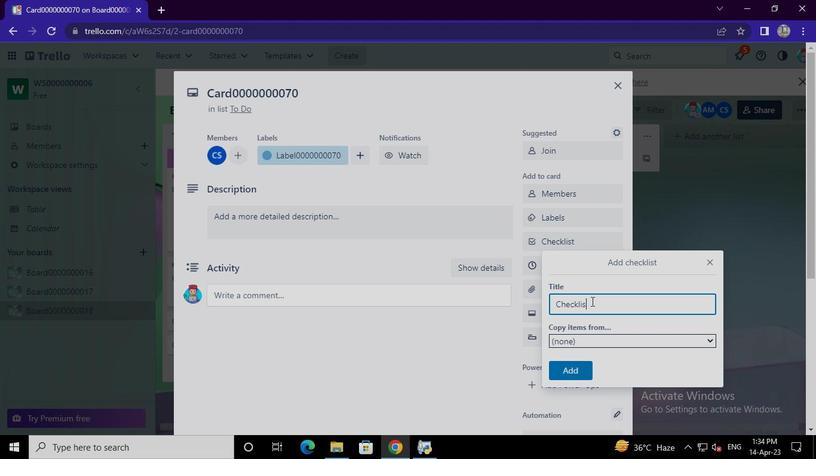 
Action: Keyboard Key.backspace
Screenshot: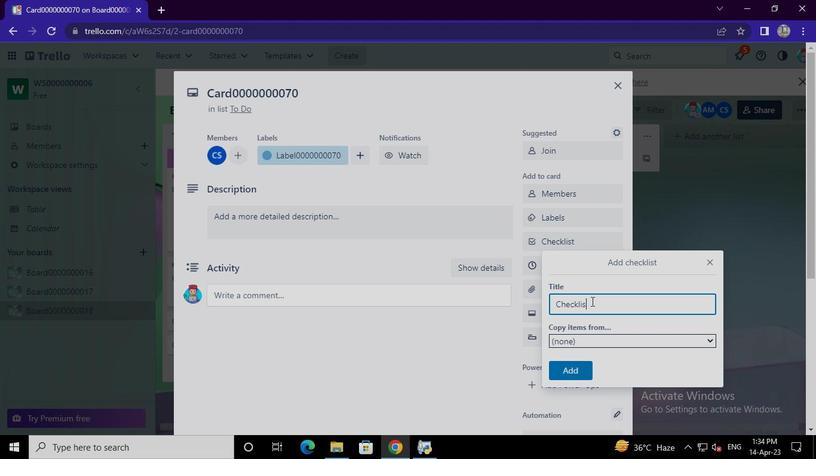 
Action: Keyboard Key.backspace
Screenshot: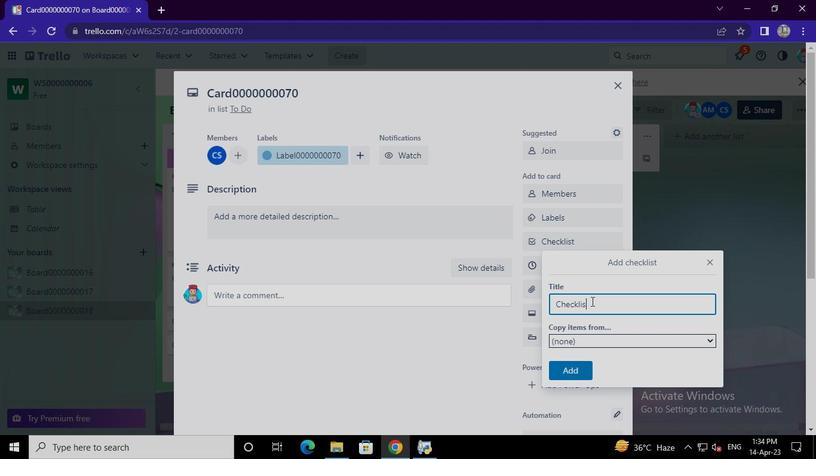 
Action: Keyboard Key.backspace
Screenshot: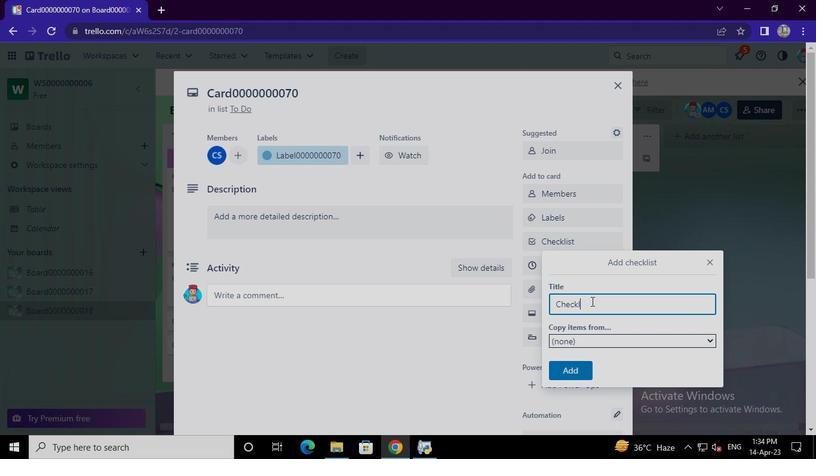 
Action: Keyboard Key.backspace
Screenshot: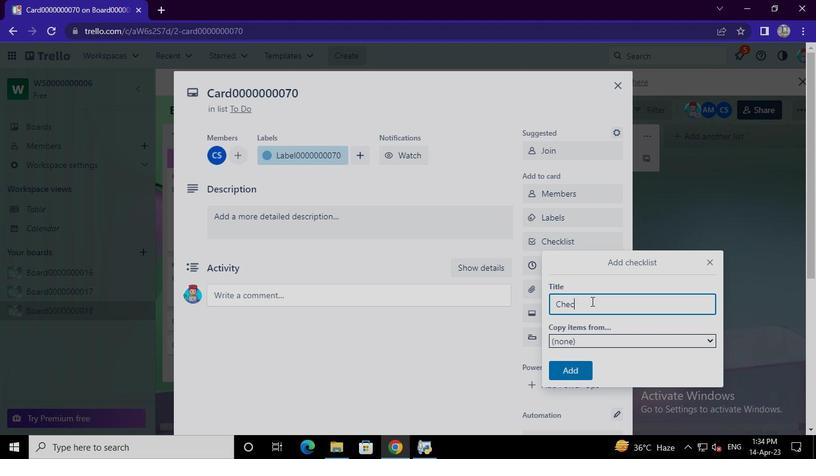 
Action: Keyboard Key.backspace
Screenshot: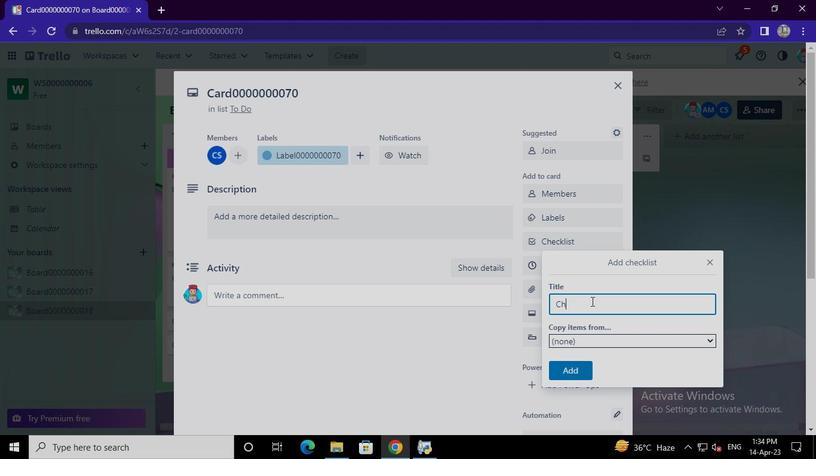 
Action: Keyboard Key.backspace
Screenshot: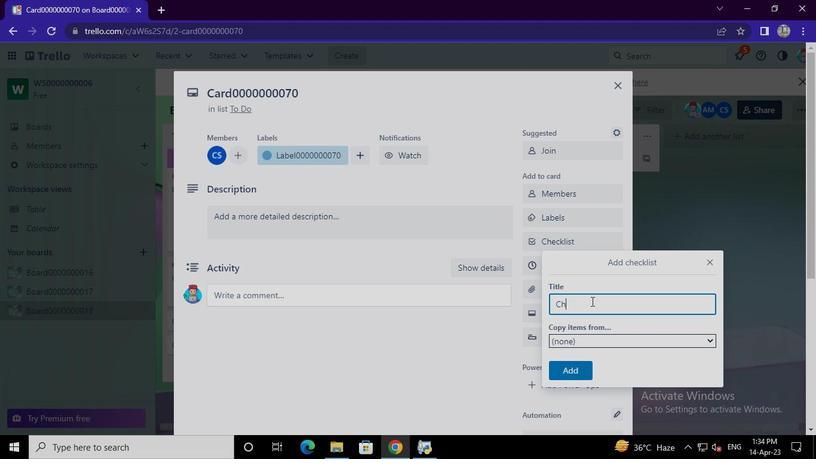 
Action: Keyboard Key.backspace
Screenshot: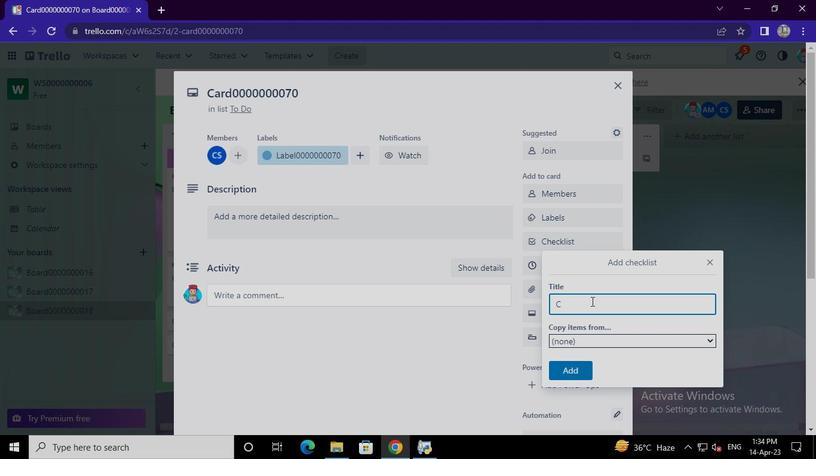 
Action: Keyboard Key.backspace
Screenshot: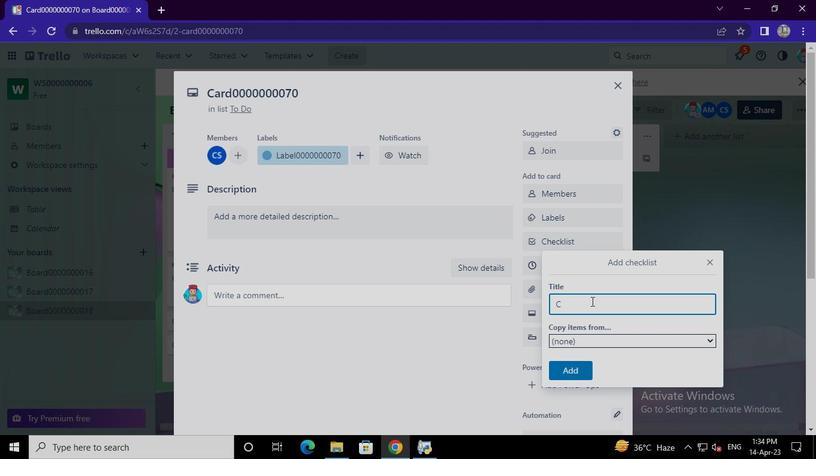 
Action: Keyboard Key.backspace
Screenshot: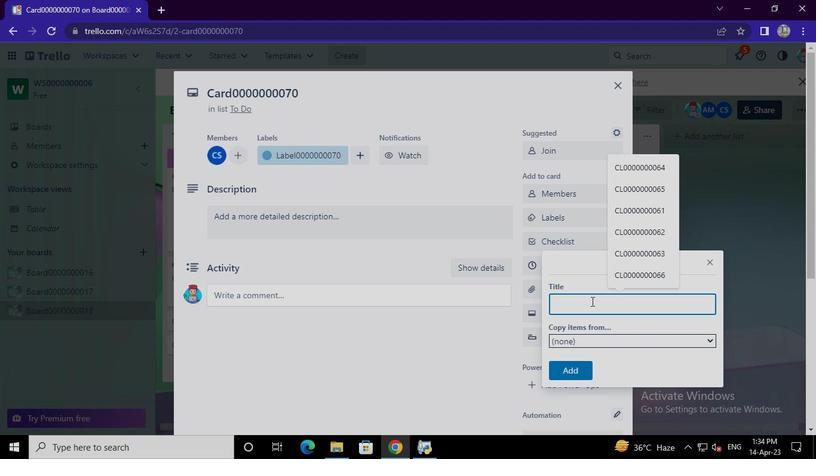 
Action: Keyboard Key.backspace
Screenshot: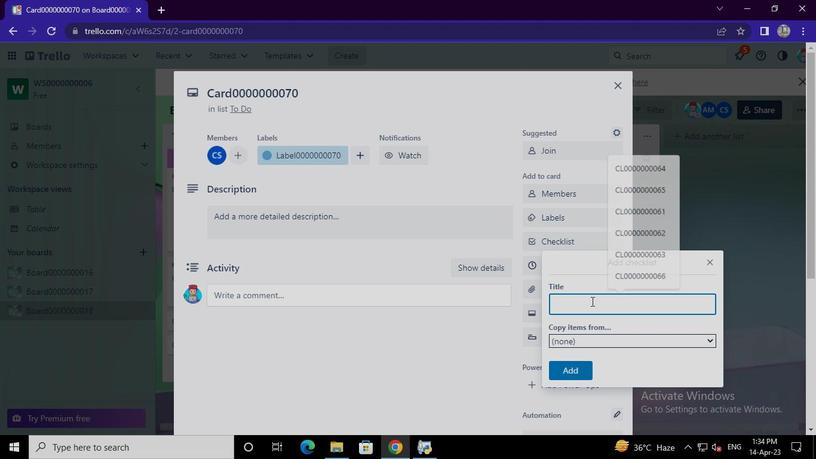 
Action: Keyboard Key.backspace
Screenshot: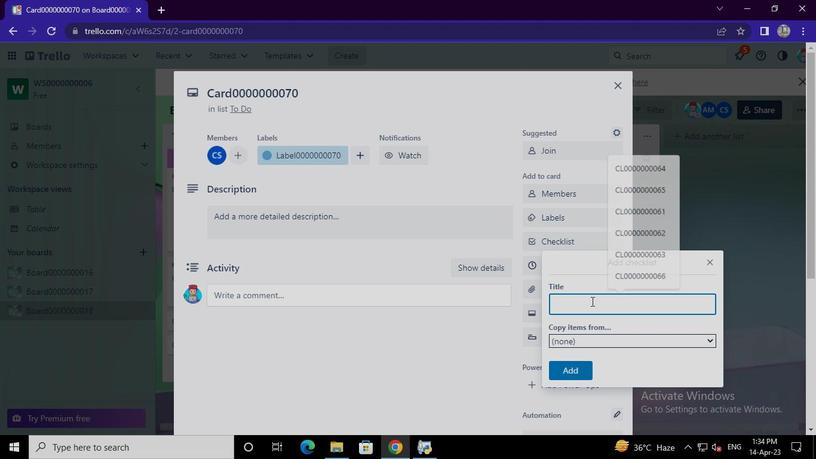 
Action: Keyboard Key.backspace
Screenshot: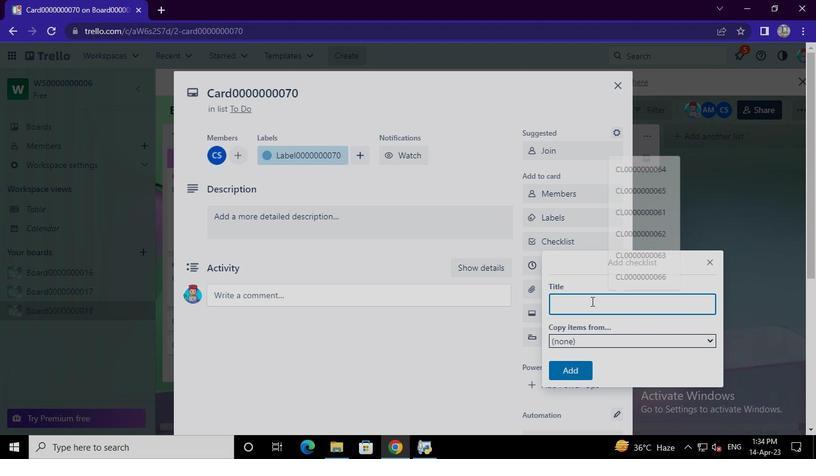 
Action: Keyboard Key.backspace
Screenshot: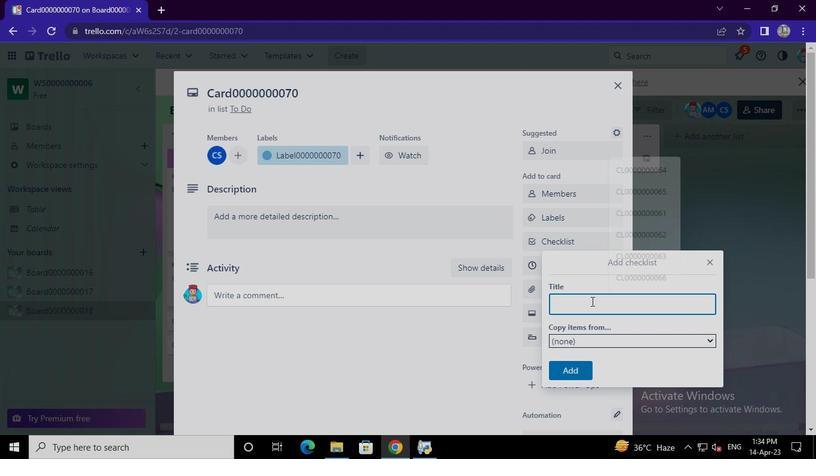 
Action: Keyboard Key.backspace
Screenshot: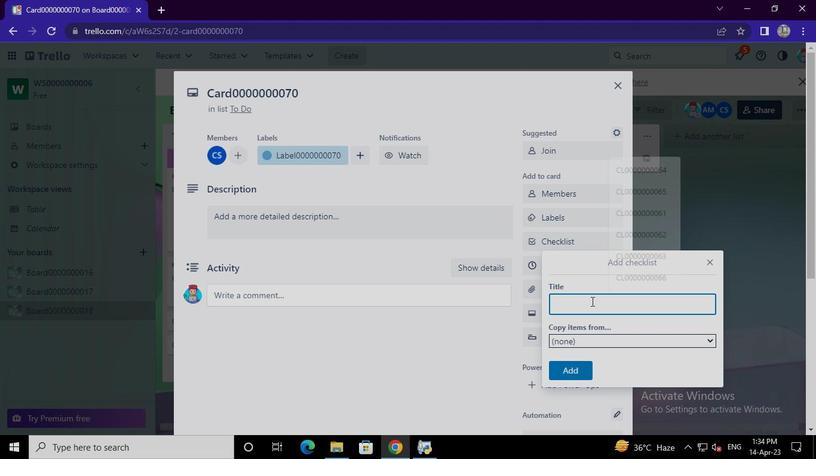 
Action: Keyboard Key.backspace
Screenshot: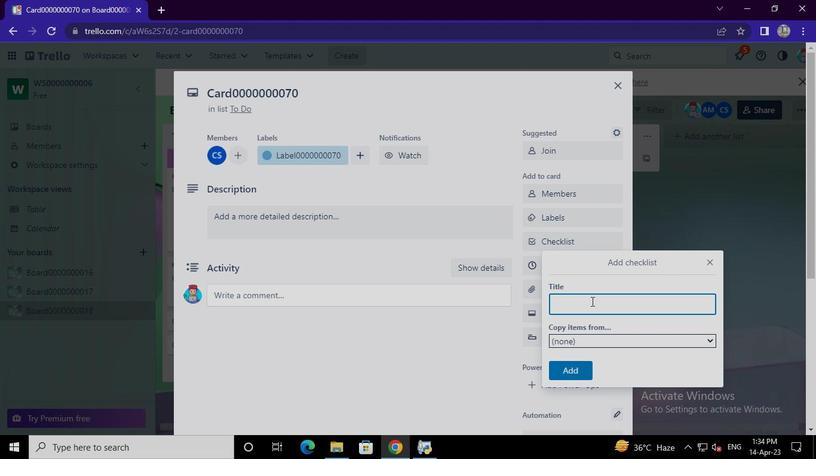 
Action: Keyboard Key.backspace
Screenshot: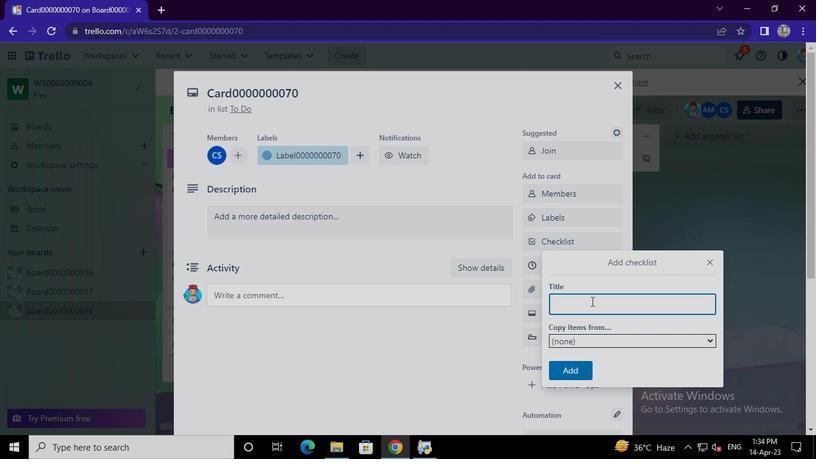
Action: Keyboard Key.shift
Screenshot: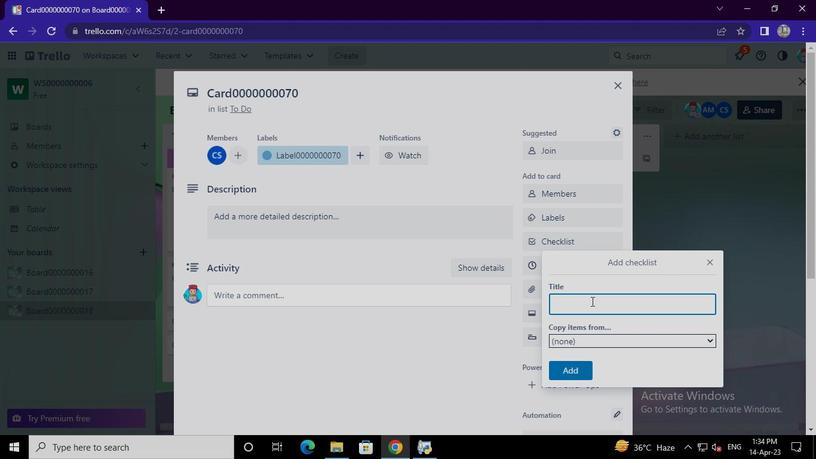 
Action: Keyboard C
Screenshot: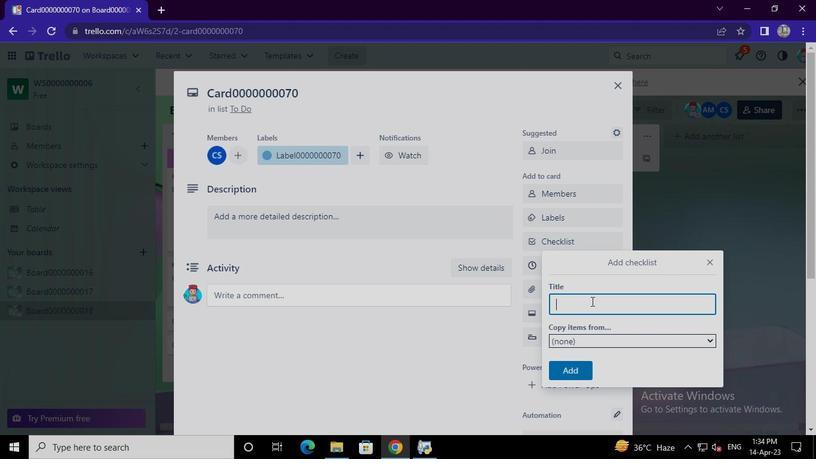 
Action: Keyboard L
Screenshot: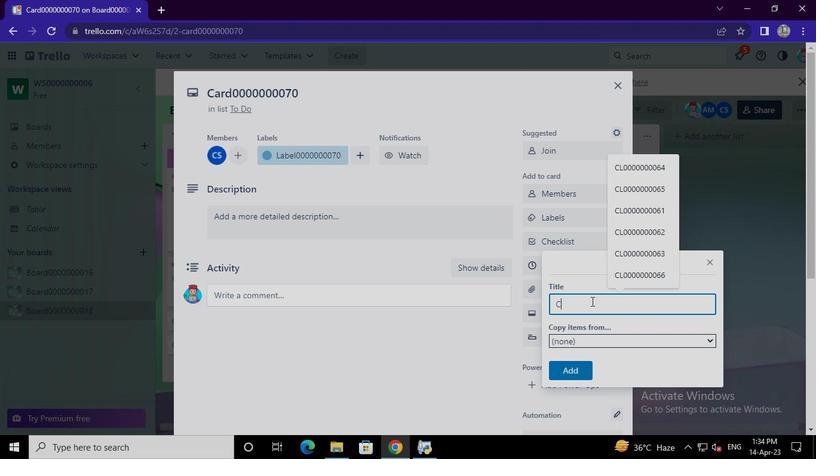 
Action: Keyboard <96>
Screenshot: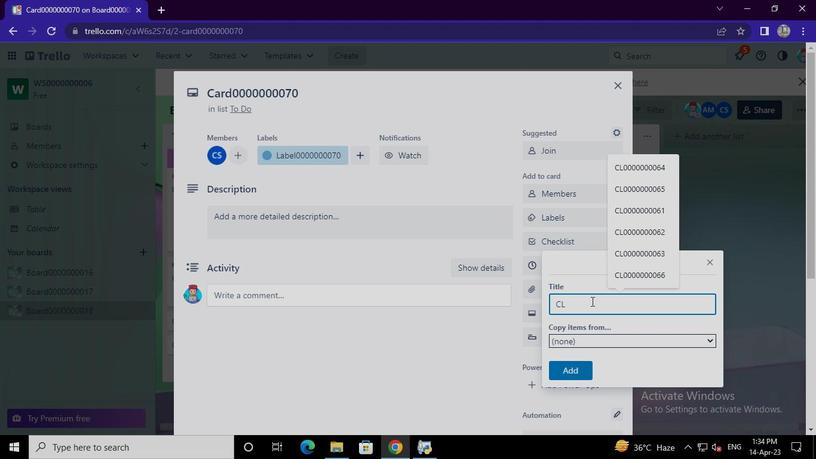 
Action: Keyboard <96>
Screenshot: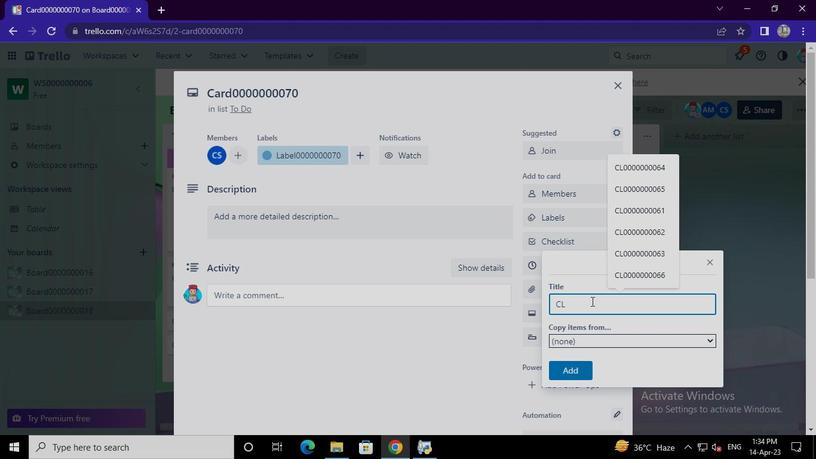 
Action: Keyboard <96>
Screenshot: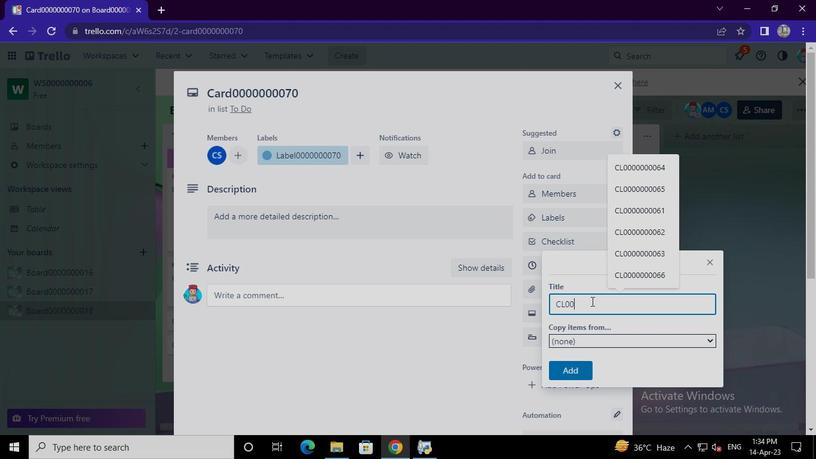 
Action: Keyboard <96>
Screenshot: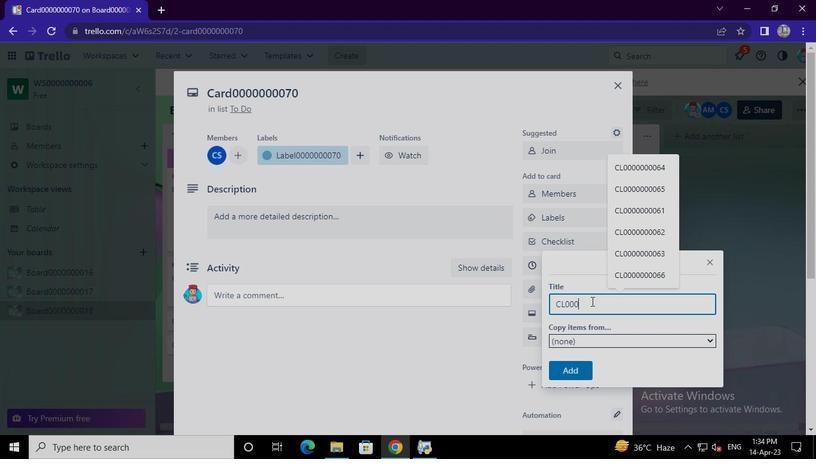 
Action: Keyboard <96>
Screenshot: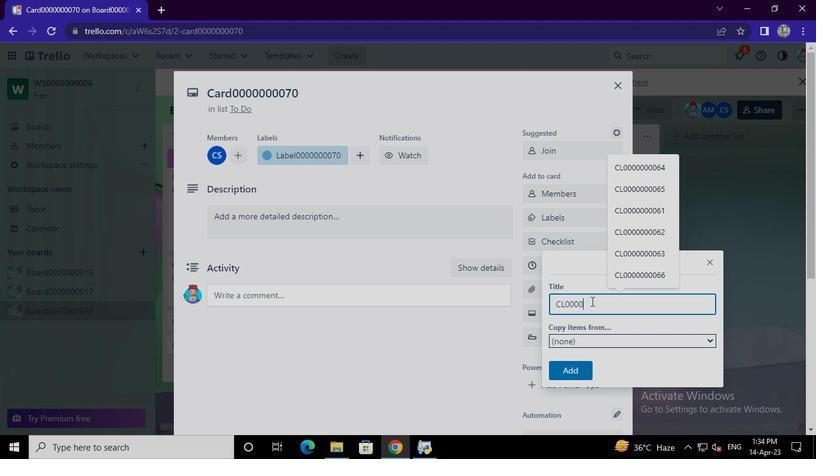 
Action: Keyboard <96>
Screenshot: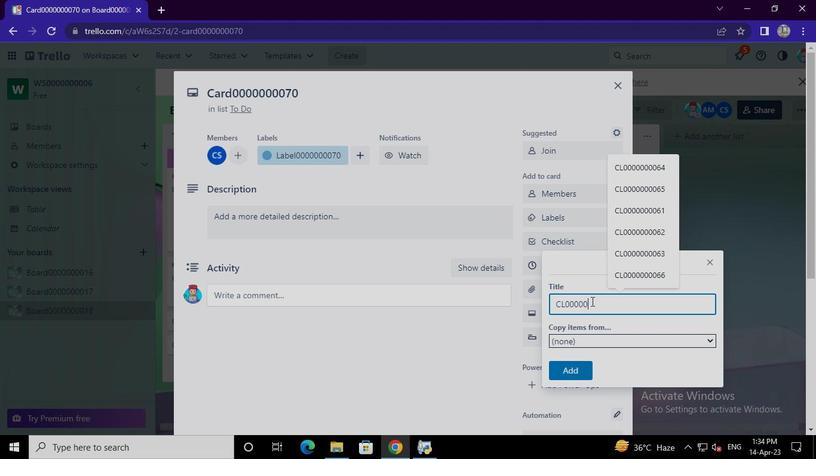 
Action: Keyboard <96>
Screenshot: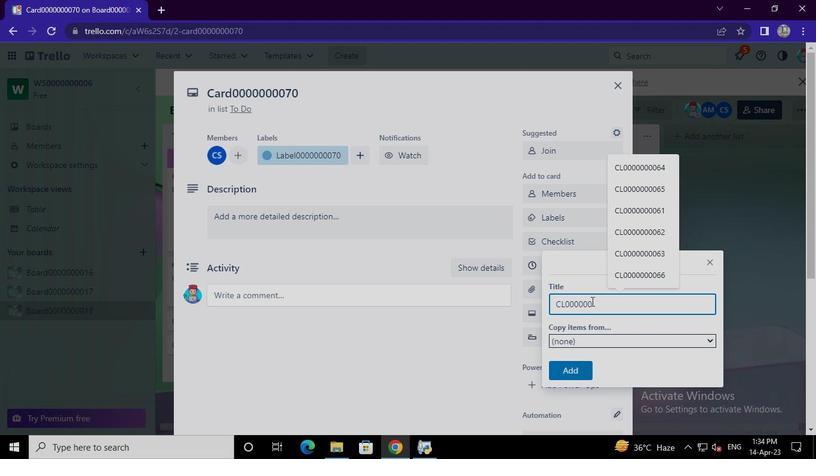 
Action: Keyboard <96>
Screenshot: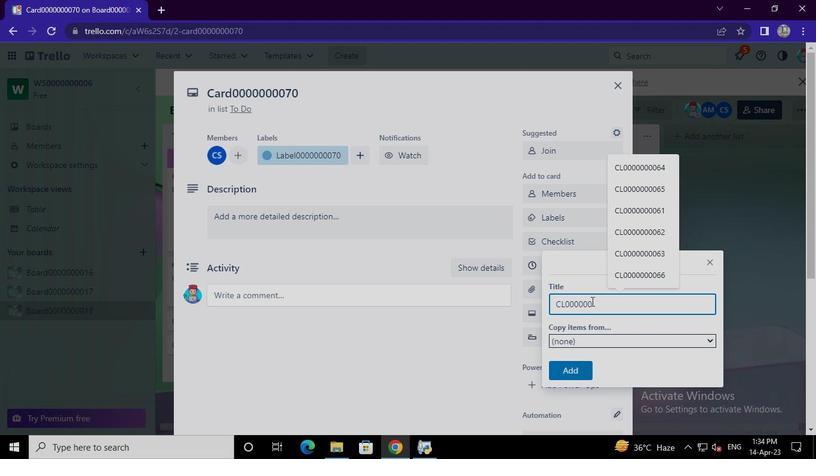 
Action: Keyboard <103>
Screenshot: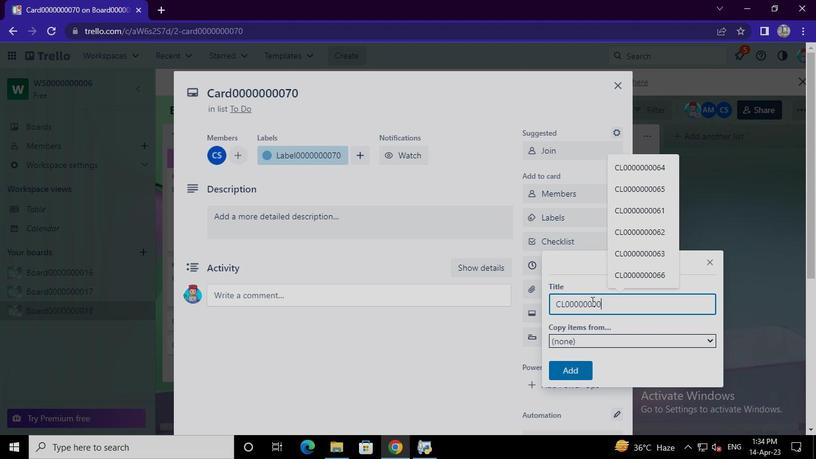 
Action: Keyboard <96>
Screenshot: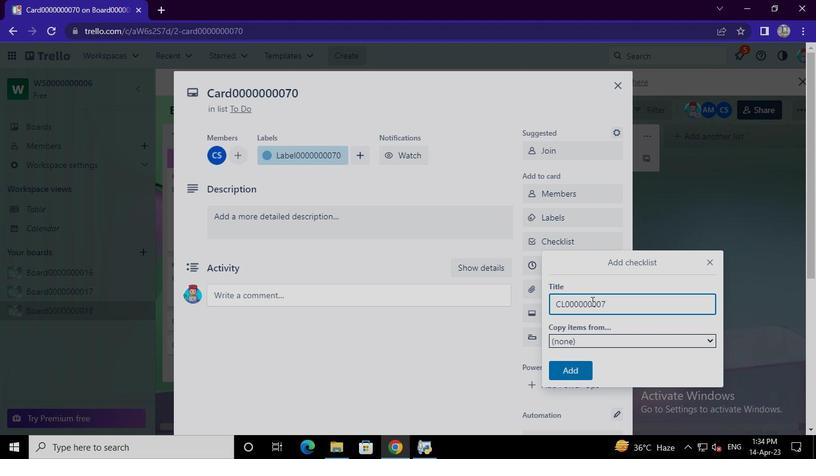 
Action: Mouse moved to (582, 368)
Screenshot: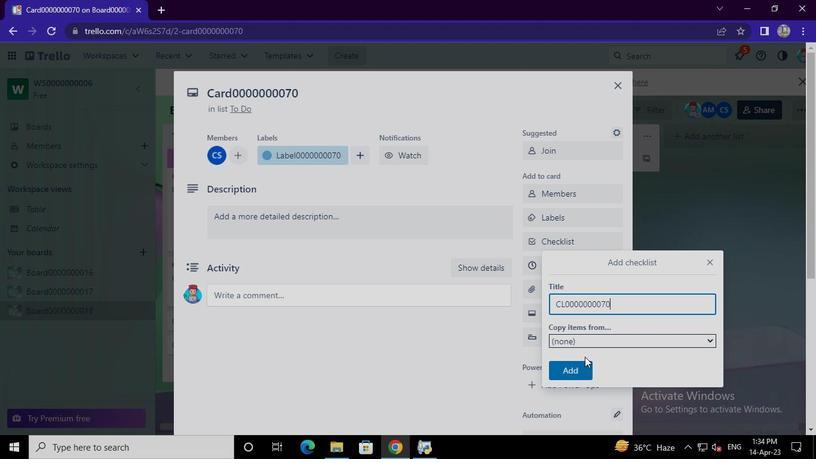 
Action: Mouse pressed left at (582, 368)
Screenshot: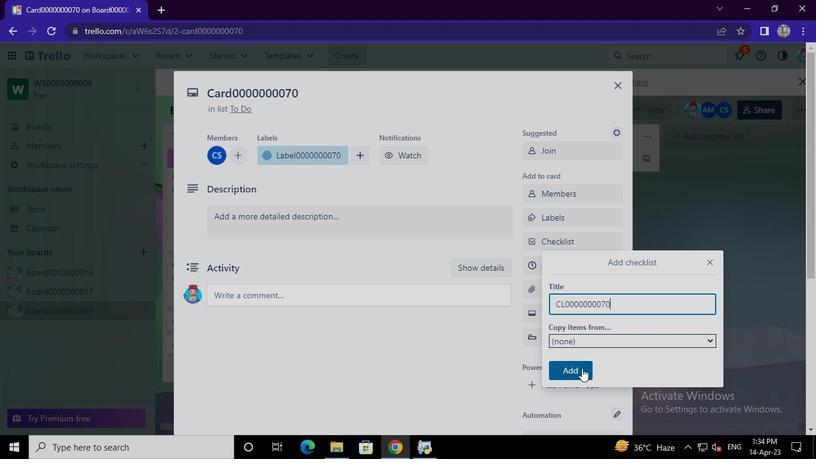 
Action: Mouse moved to (563, 272)
Screenshot: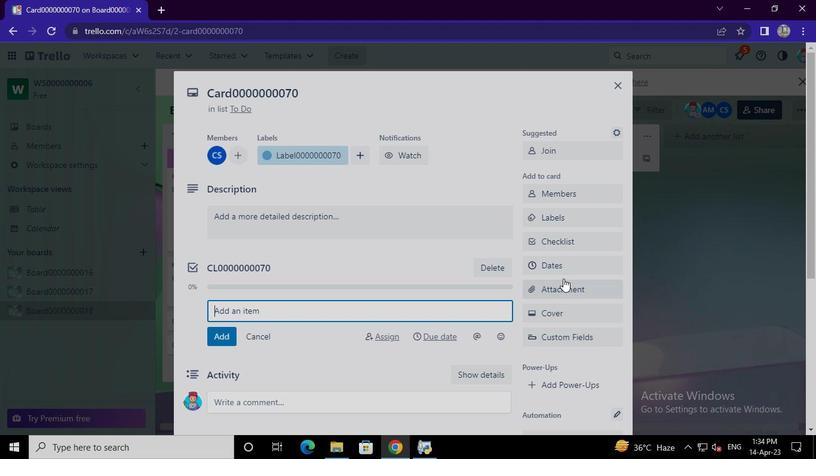 
Action: Mouse pressed left at (563, 272)
Screenshot: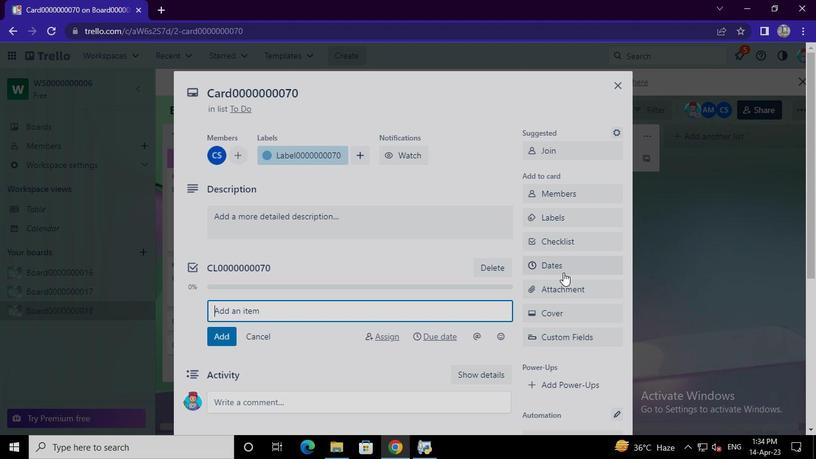 
Action: Mouse moved to (536, 298)
Screenshot: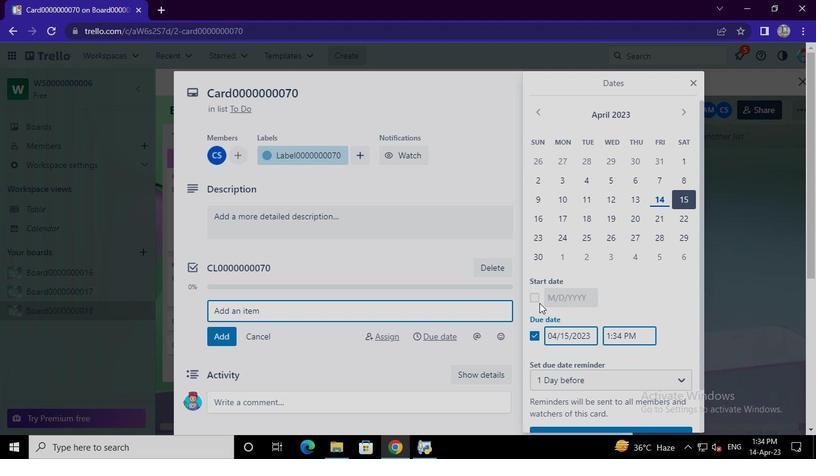 
Action: Mouse pressed left at (536, 298)
Screenshot: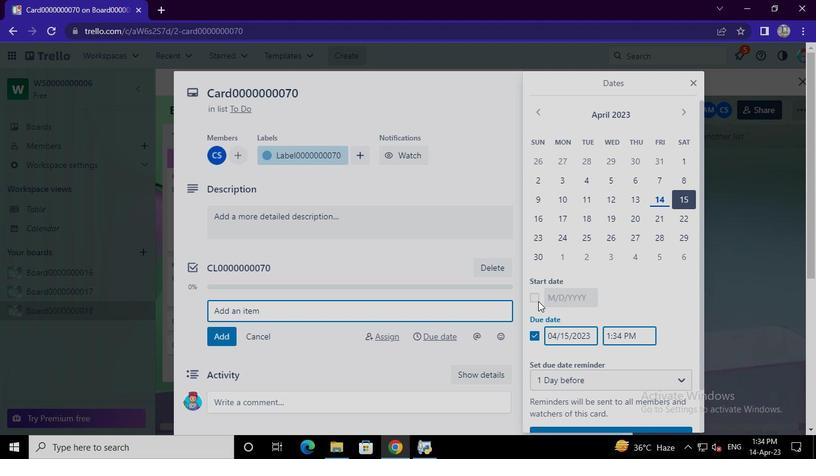 
Action: Mouse moved to (534, 335)
Screenshot: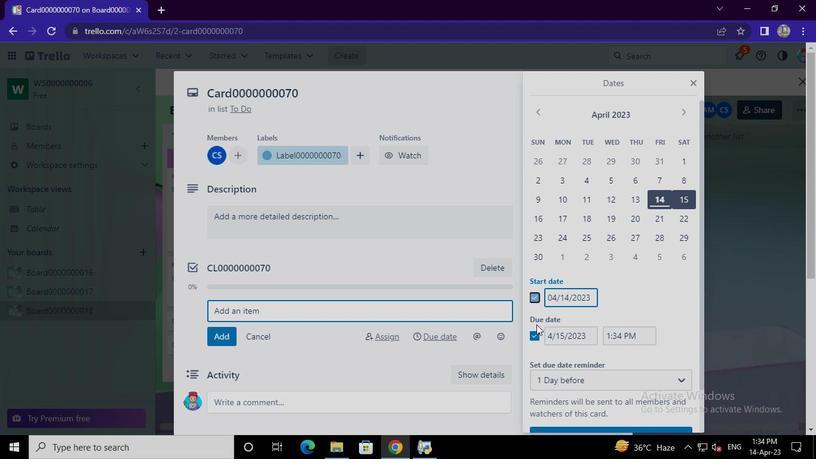 
Action: Mouse pressed left at (534, 335)
Screenshot: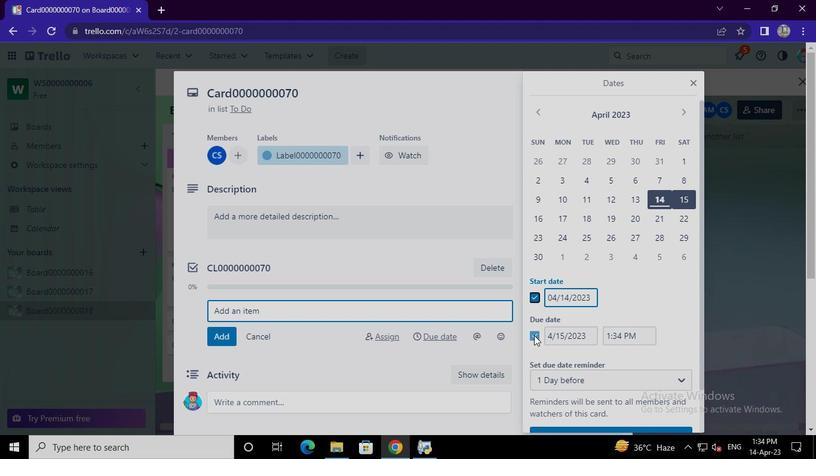 
Action: Mouse moved to (677, 112)
Screenshot: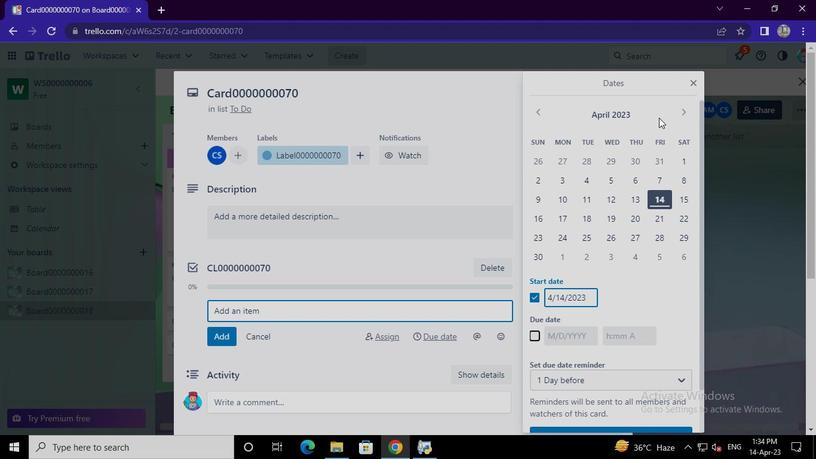 
Action: Mouse pressed left at (677, 112)
Screenshot: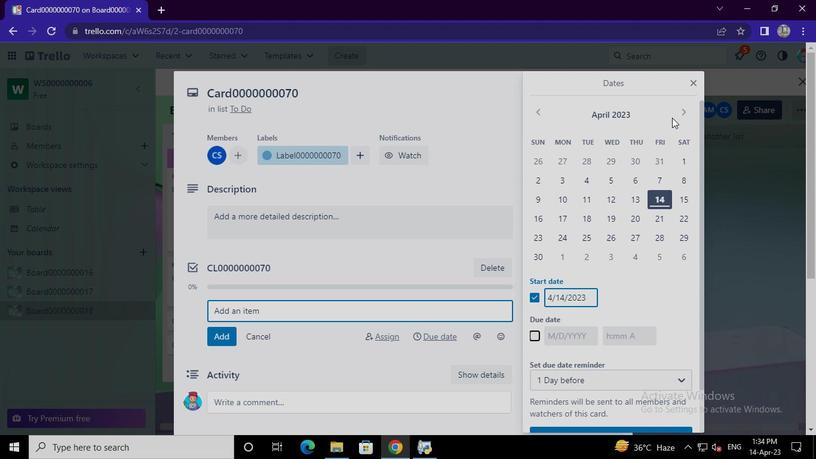 
Action: Mouse pressed left at (677, 112)
Screenshot: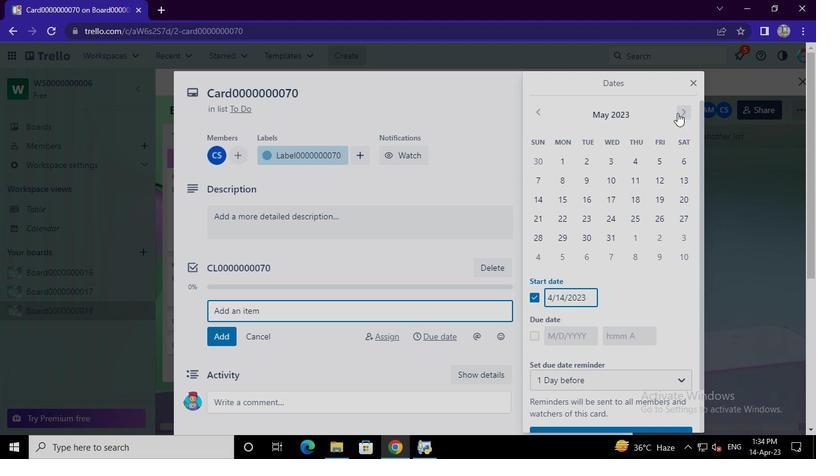 
Action: Mouse pressed left at (677, 112)
Screenshot: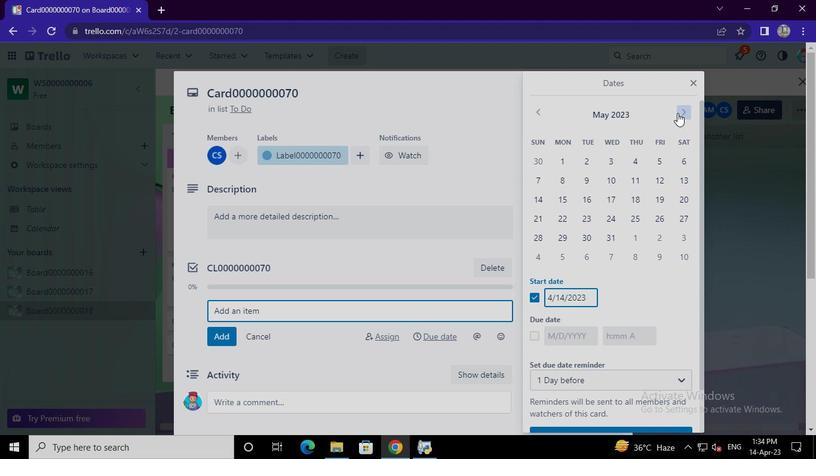 
Action: Mouse pressed left at (677, 112)
Screenshot: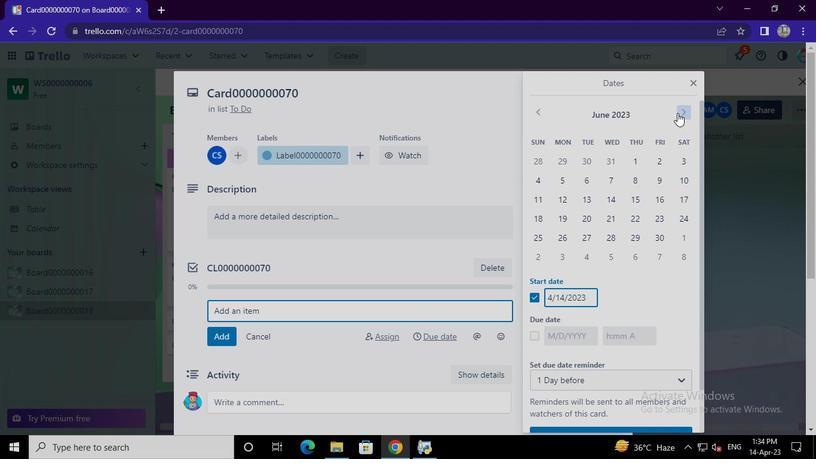 
Action: Mouse pressed left at (677, 112)
Screenshot: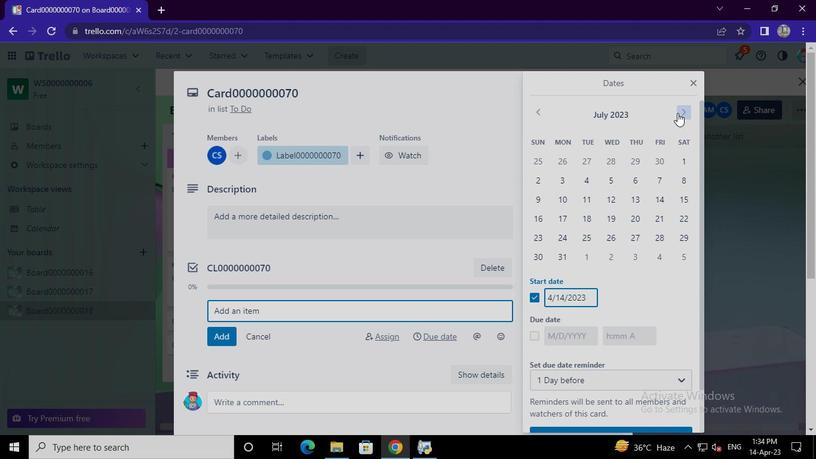 
Action: Mouse moved to (656, 154)
Screenshot: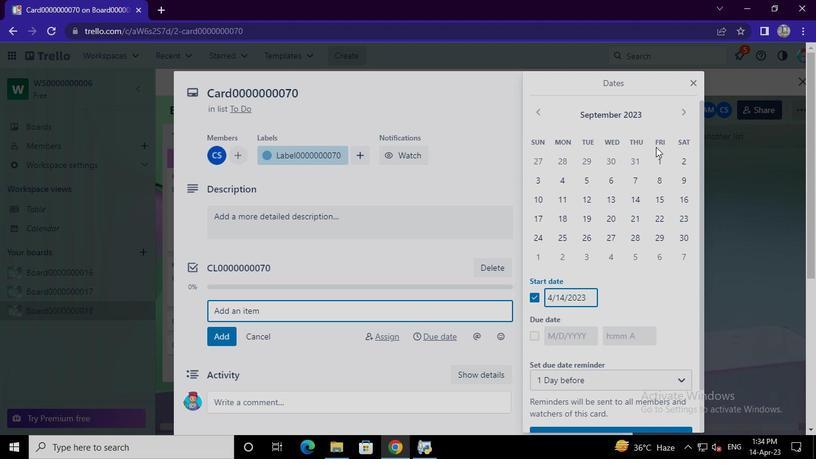 
Action: Mouse pressed left at (656, 154)
Screenshot: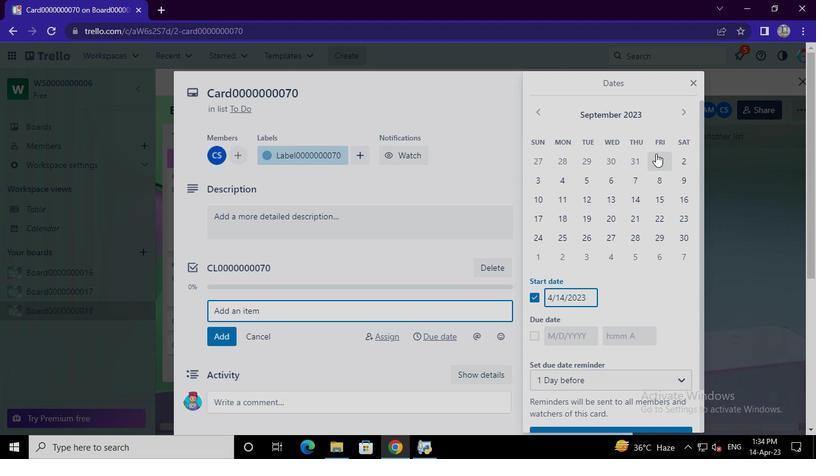 
Action: Mouse moved to (537, 333)
Screenshot: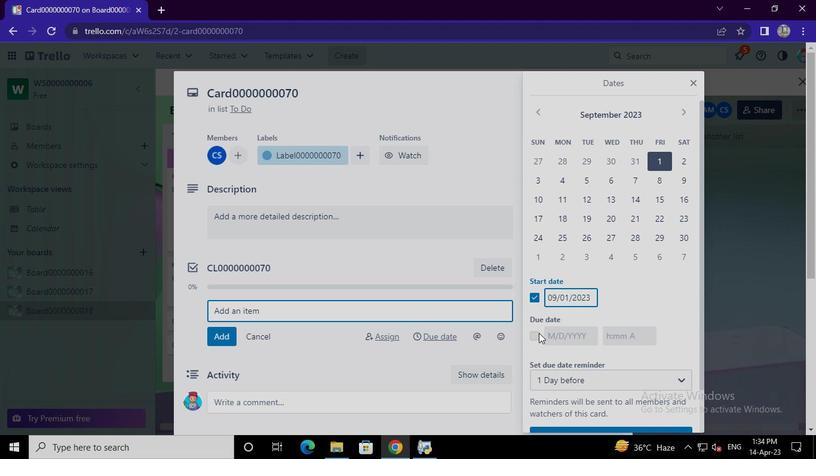 
Action: Mouse pressed left at (537, 333)
Screenshot: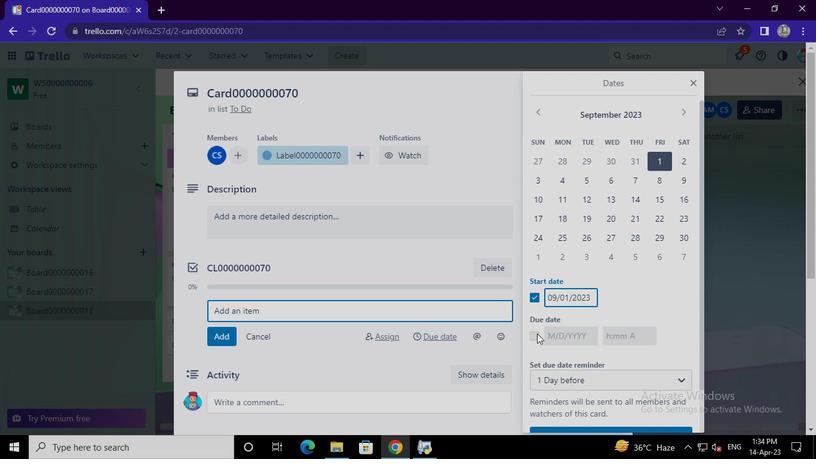 
Action: Mouse moved to (674, 238)
Screenshot: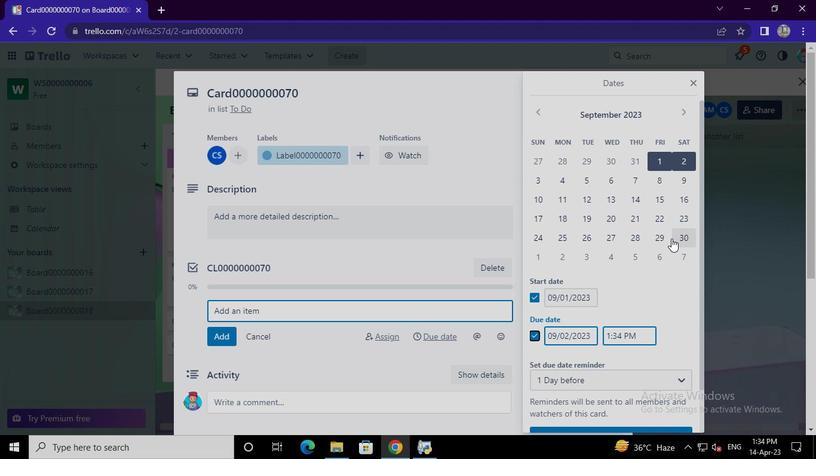 
Action: Mouse pressed left at (674, 238)
Screenshot: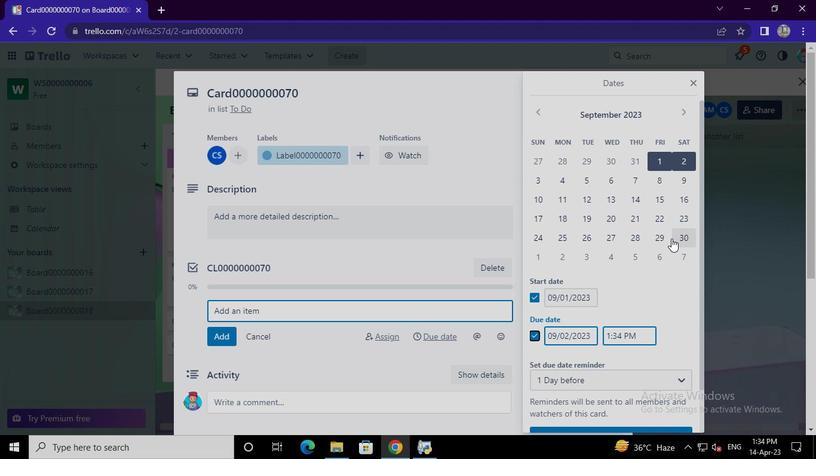 
Action: Mouse moved to (596, 428)
Screenshot: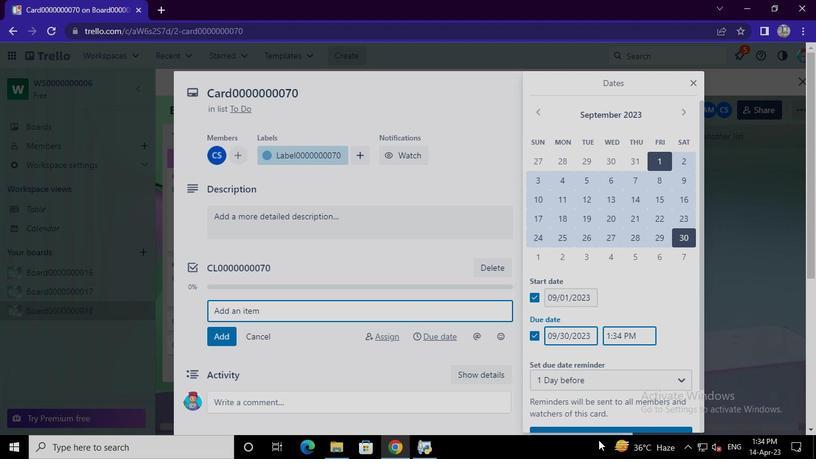 
Action: Mouse pressed left at (596, 428)
Screenshot: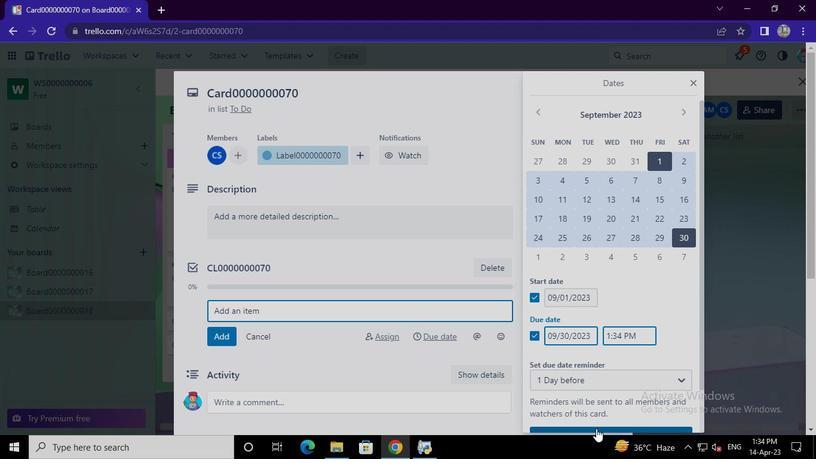 
Action: Mouse moved to (428, 447)
Screenshot: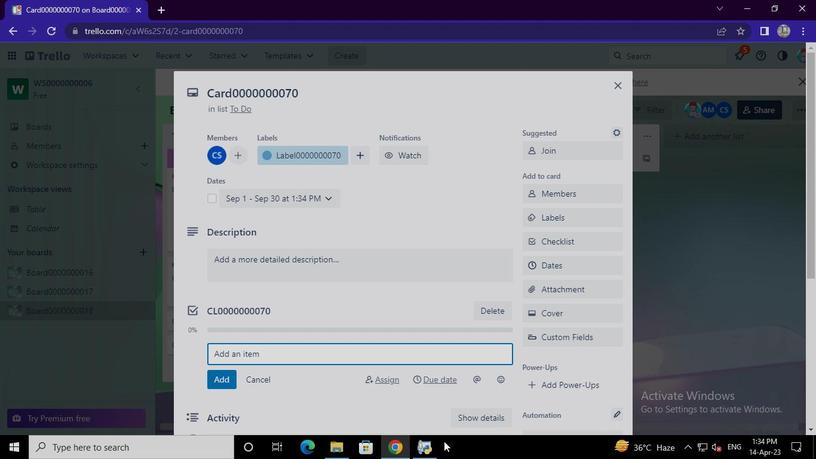 
Action: Mouse pressed left at (428, 447)
Screenshot: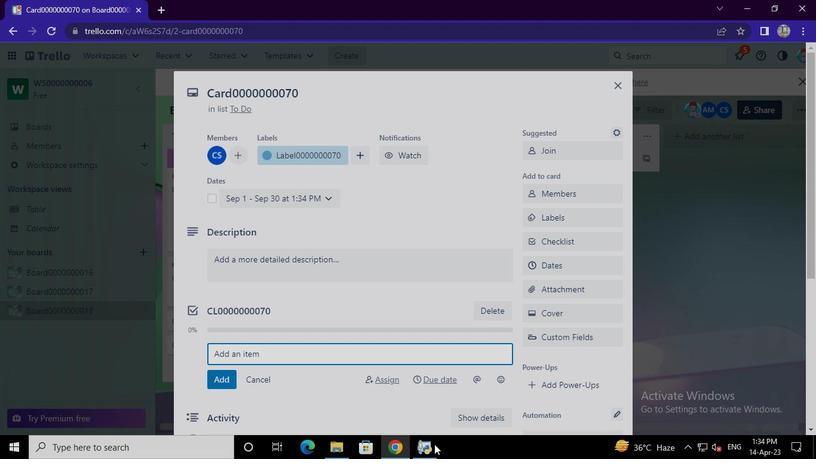 
Action: Mouse moved to (651, 84)
Screenshot: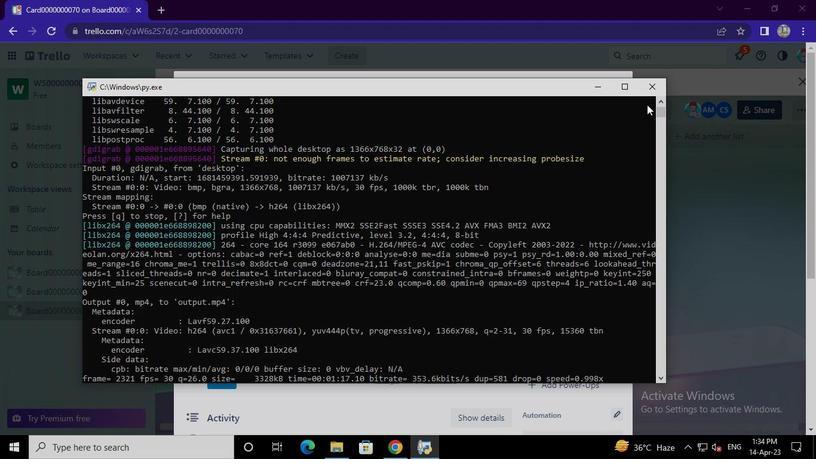 
Action: Mouse pressed left at (651, 84)
Screenshot: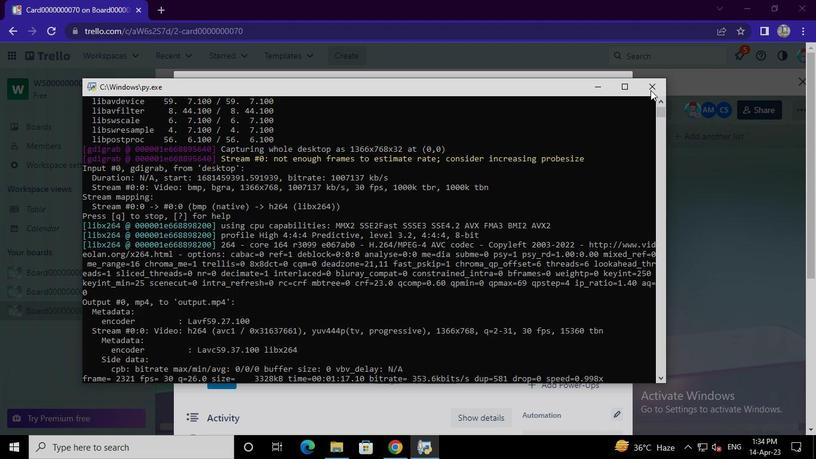
